 Task: Create a due date automation trigger when advanced on, 2 working days before a card is due add content with an empty description at 11:00 AM.
Action: Mouse moved to (945, 279)
Screenshot: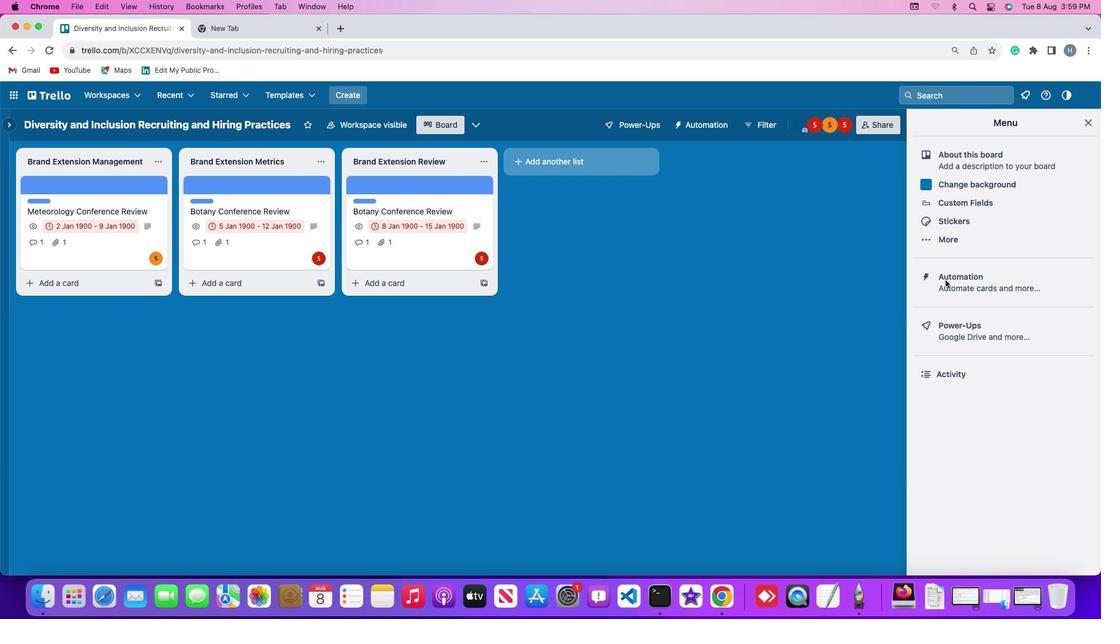 
Action: Mouse pressed left at (945, 279)
Screenshot: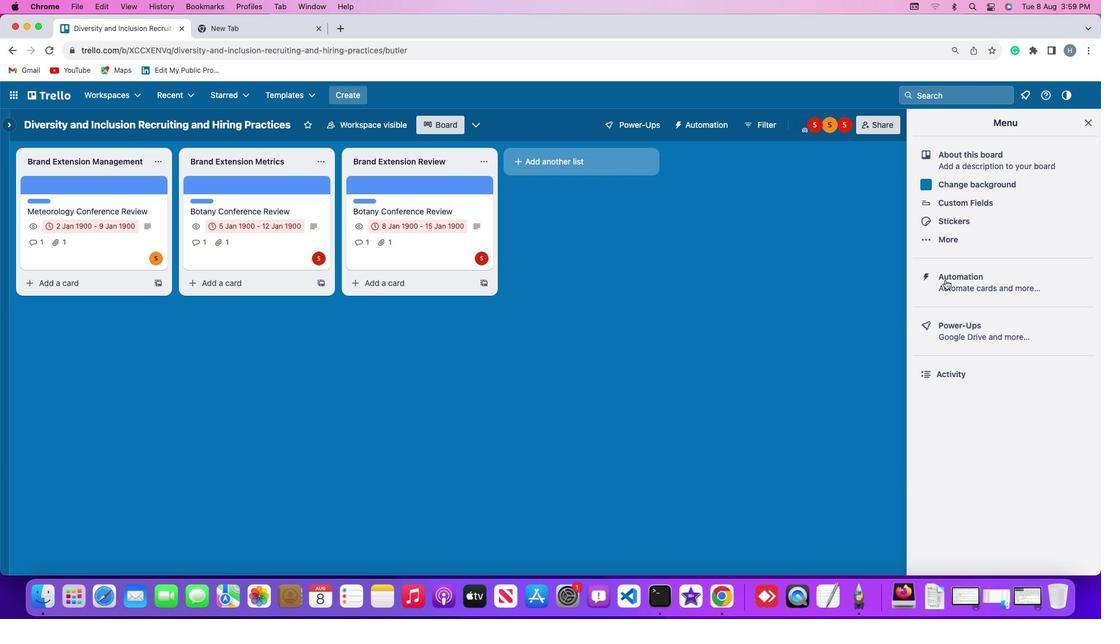 
Action: Mouse pressed left at (945, 279)
Screenshot: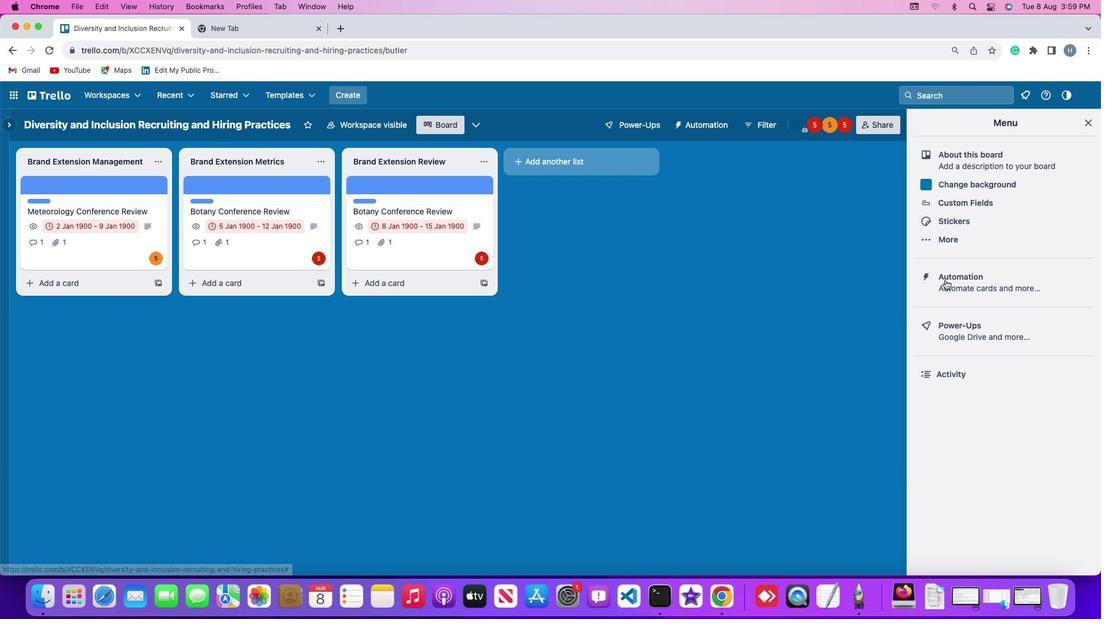 
Action: Mouse moved to (75, 270)
Screenshot: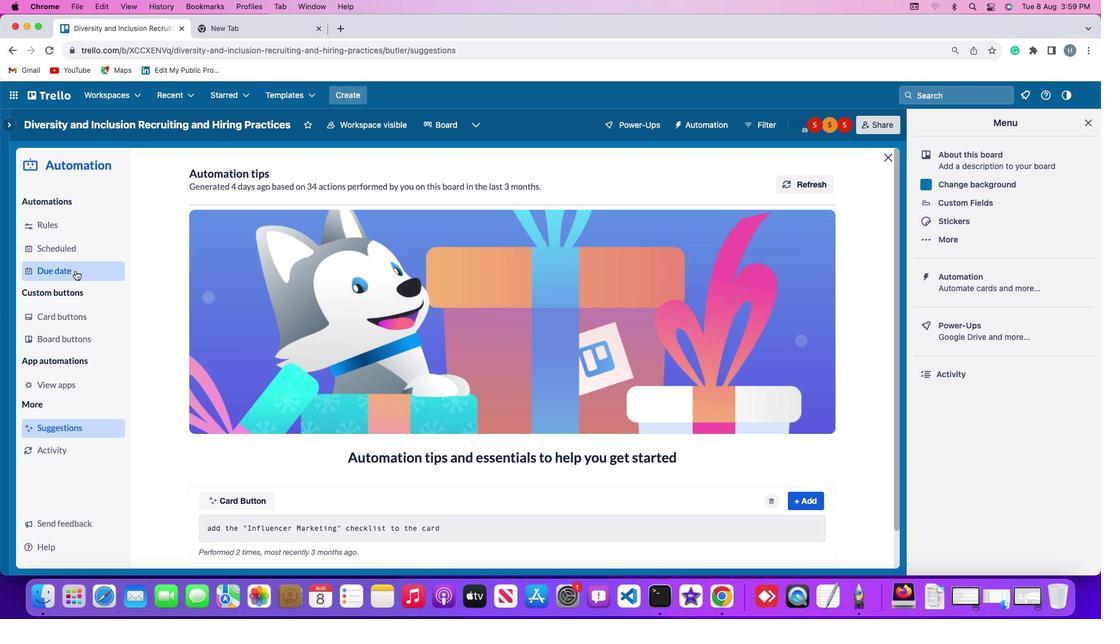 
Action: Mouse pressed left at (75, 270)
Screenshot: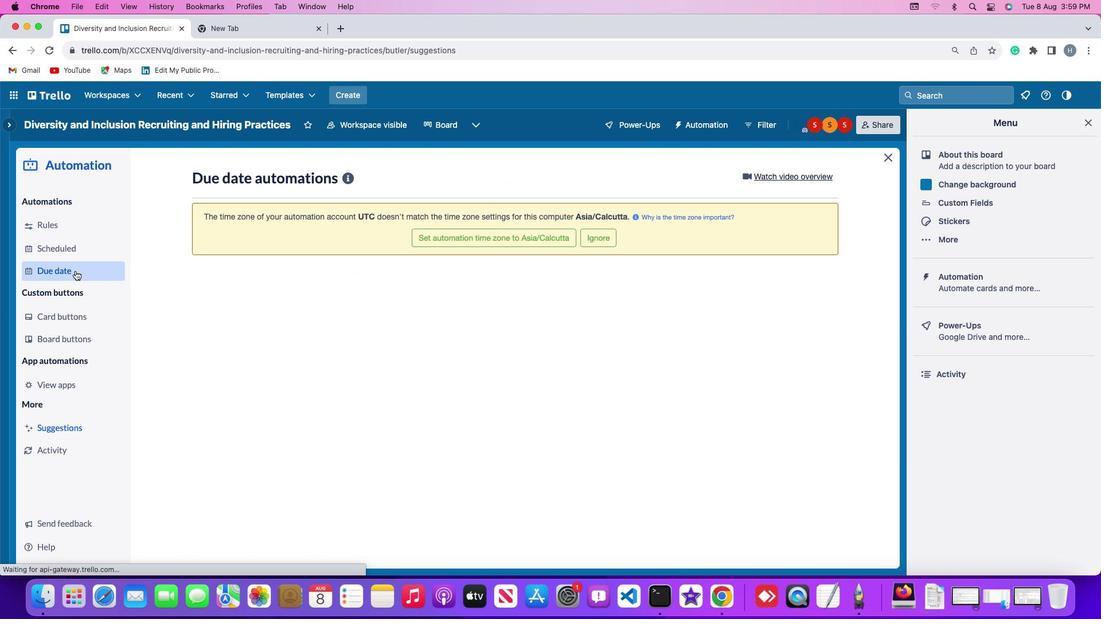 
Action: Mouse moved to (754, 177)
Screenshot: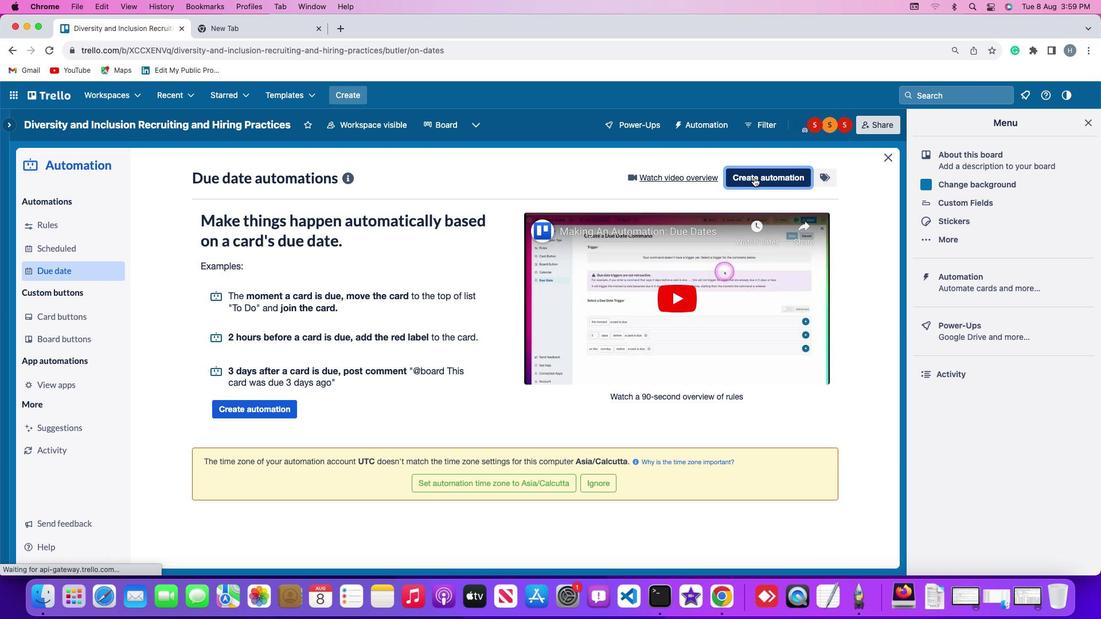 
Action: Mouse pressed left at (754, 177)
Screenshot: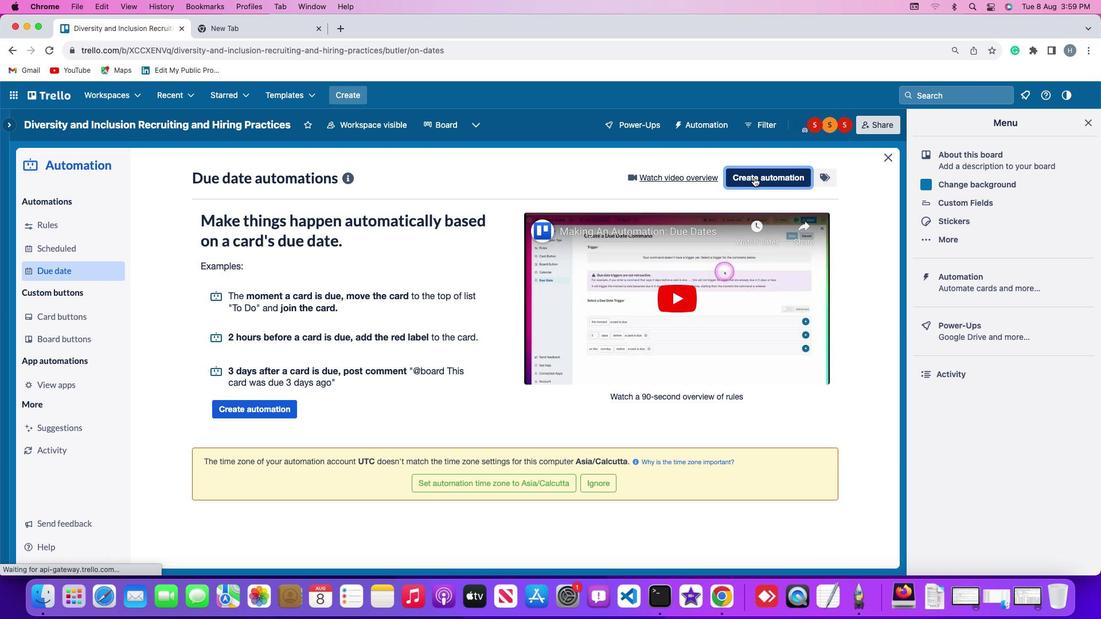 
Action: Mouse moved to (312, 283)
Screenshot: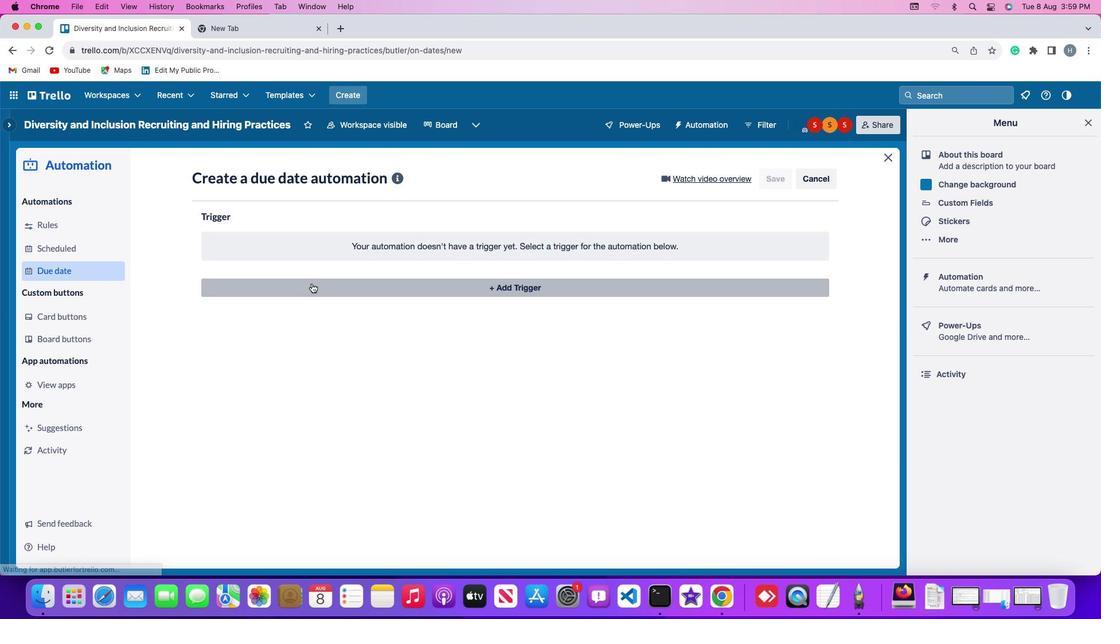 
Action: Mouse pressed left at (312, 283)
Screenshot: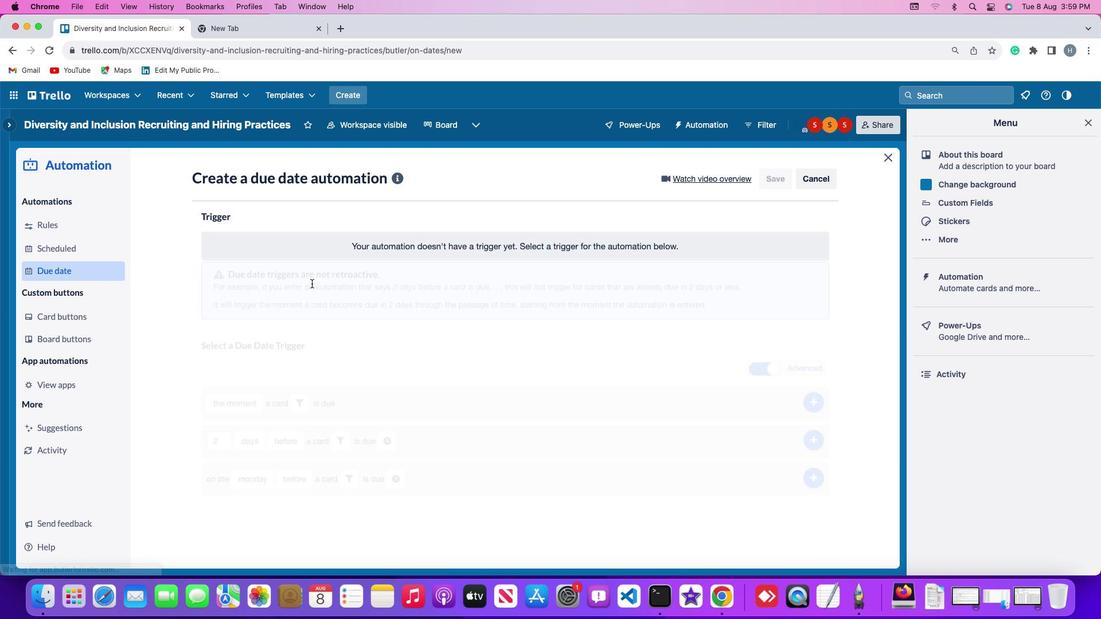 
Action: Mouse moved to (222, 457)
Screenshot: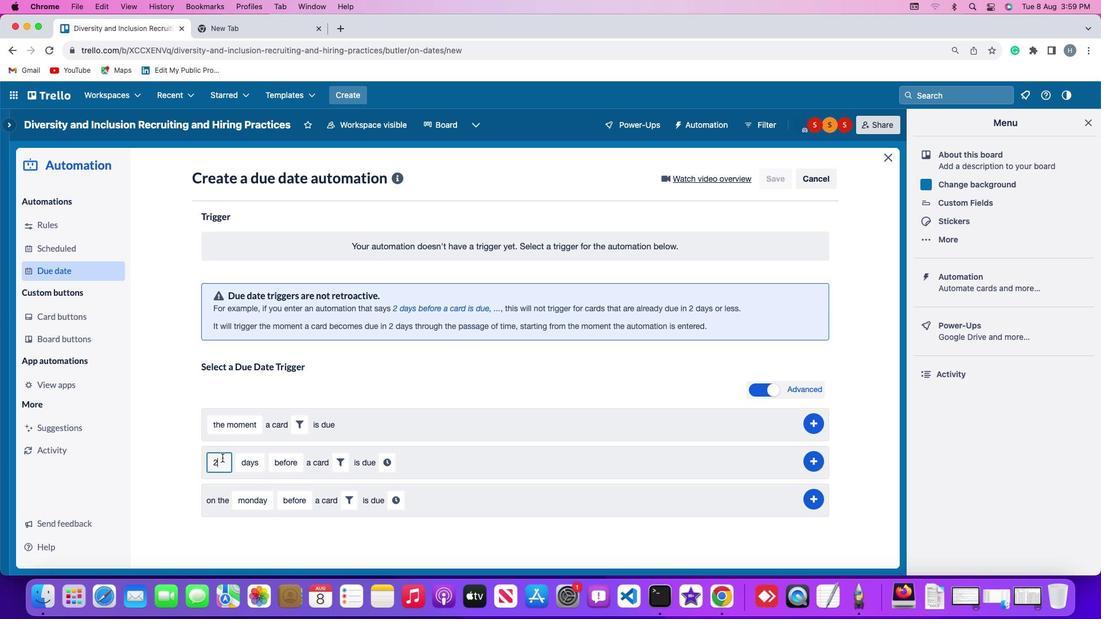 
Action: Mouse pressed left at (222, 457)
Screenshot: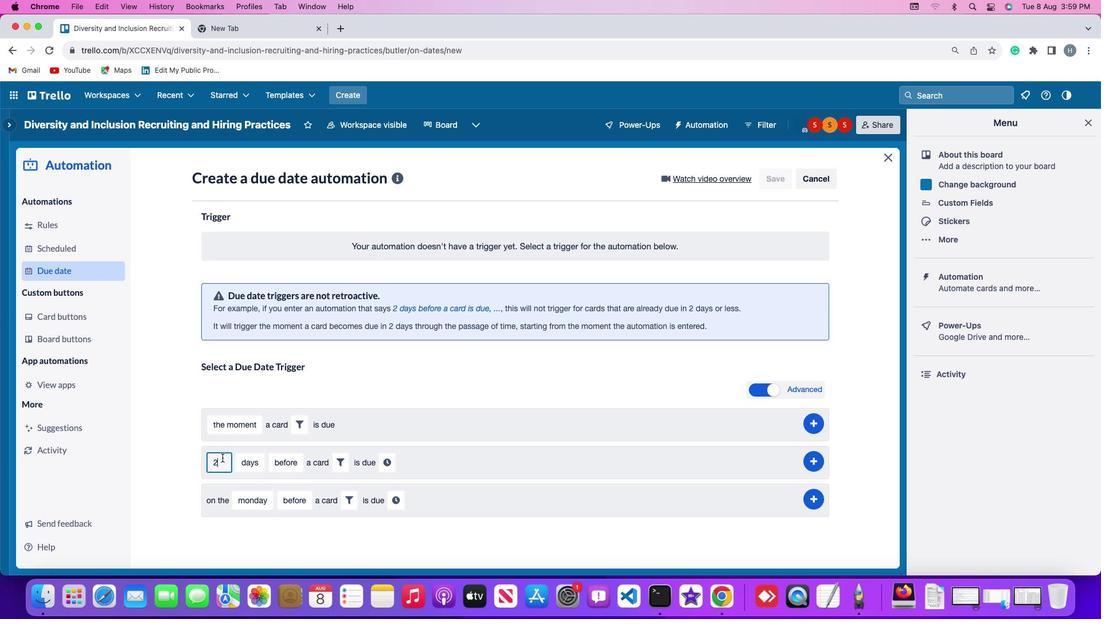 
Action: Key pressed Key.backspace'2'
Screenshot: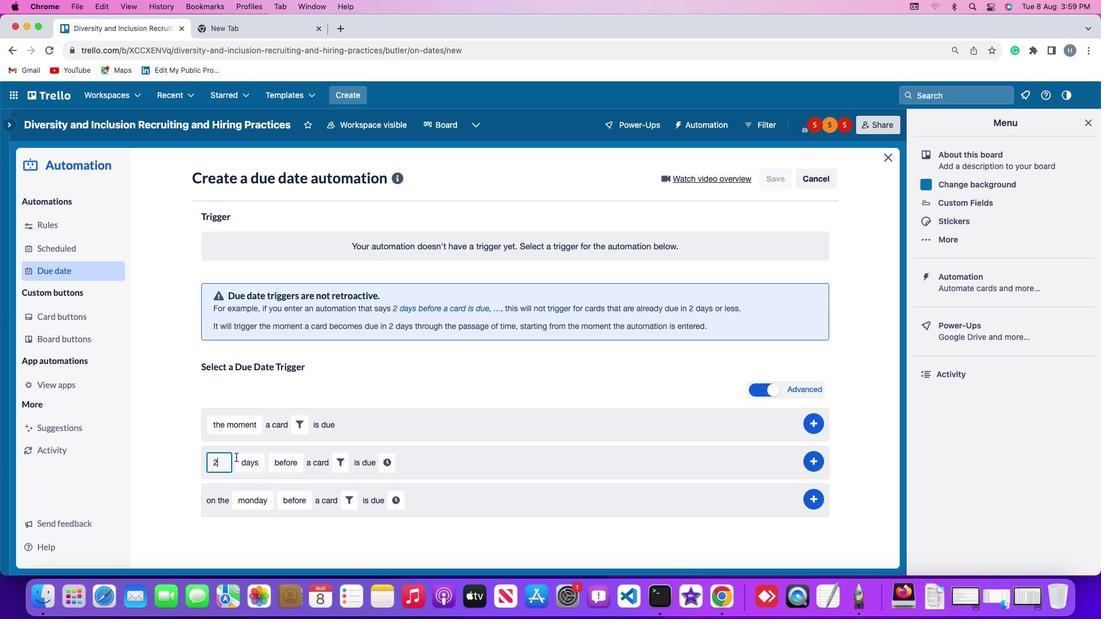 
Action: Mouse moved to (254, 458)
Screenshot: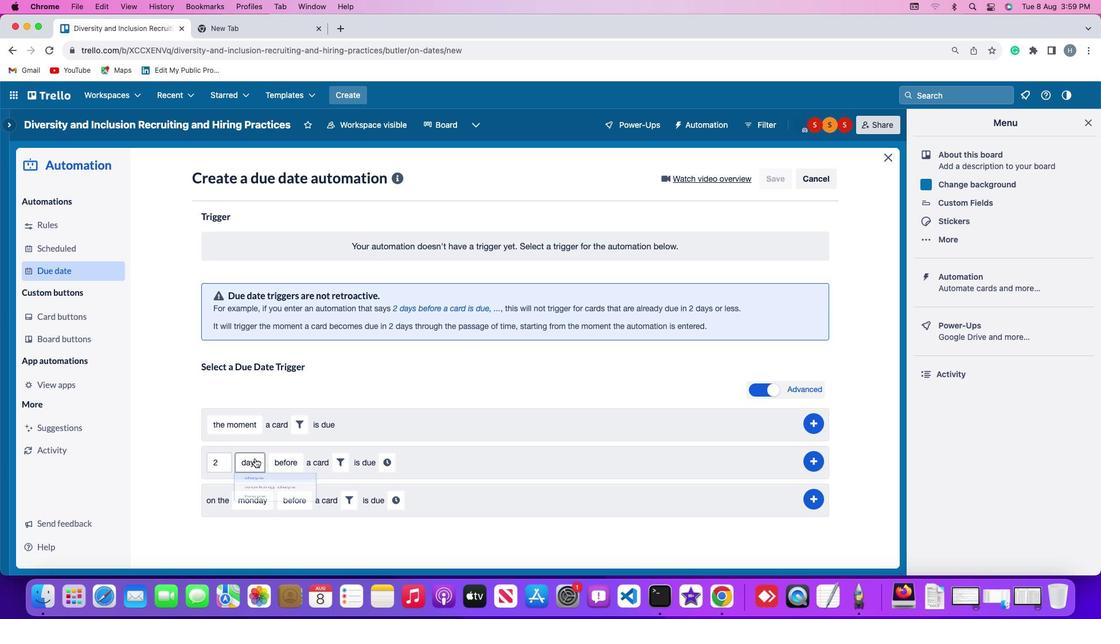 
Action: Mouse pressed left at (254, 458)
Screenshot: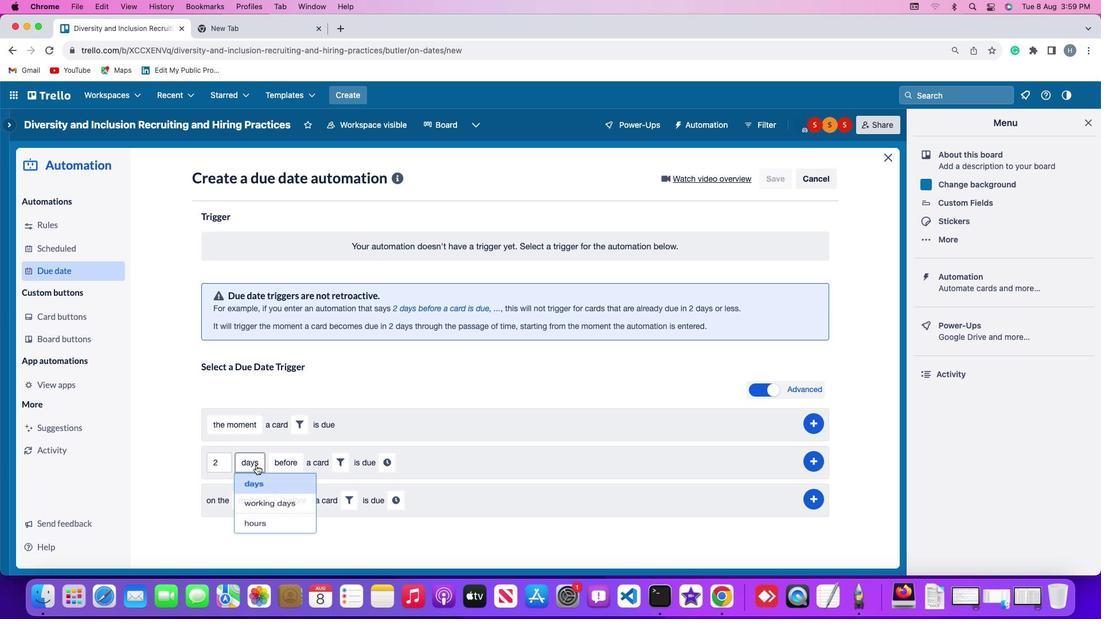 
Action: Mouse moved to (265, 503)
Screenshot: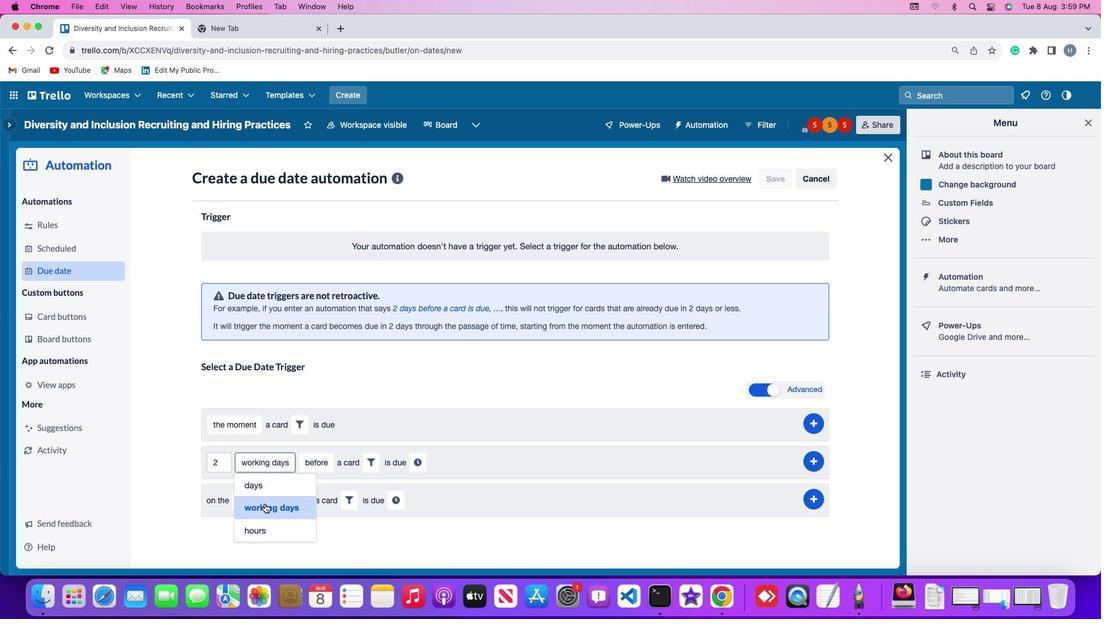 
Action: Mouse pressed left at (265, 503)
Screenshot: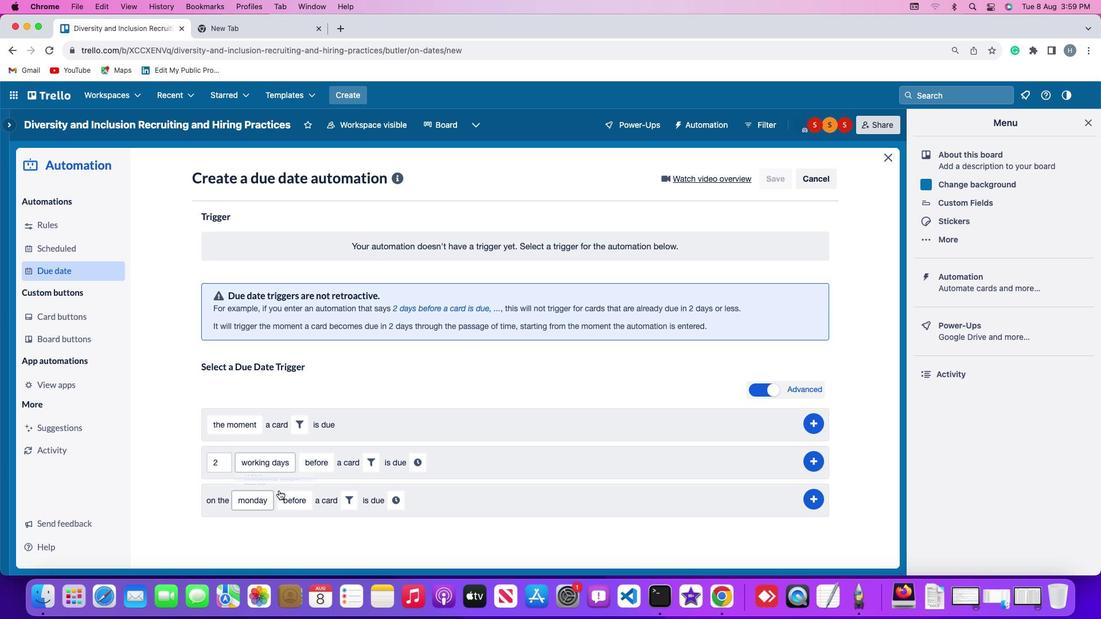 
Action: Mouse moved to (317, 461)
Screenshot: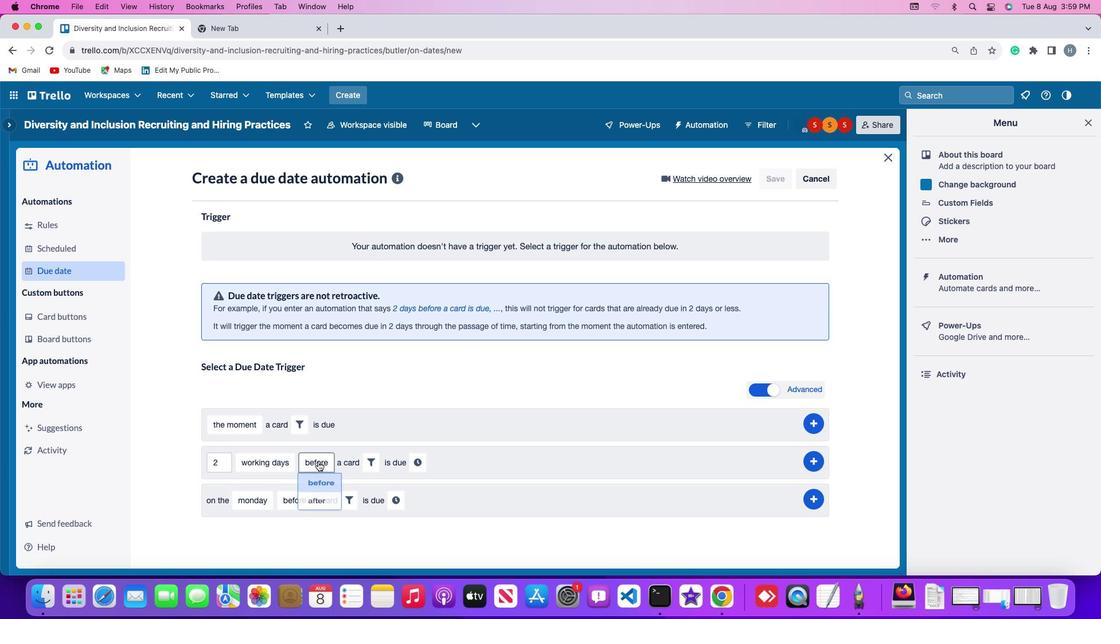 
Action: Mouse pressed left at (317, 461)
Screenshot: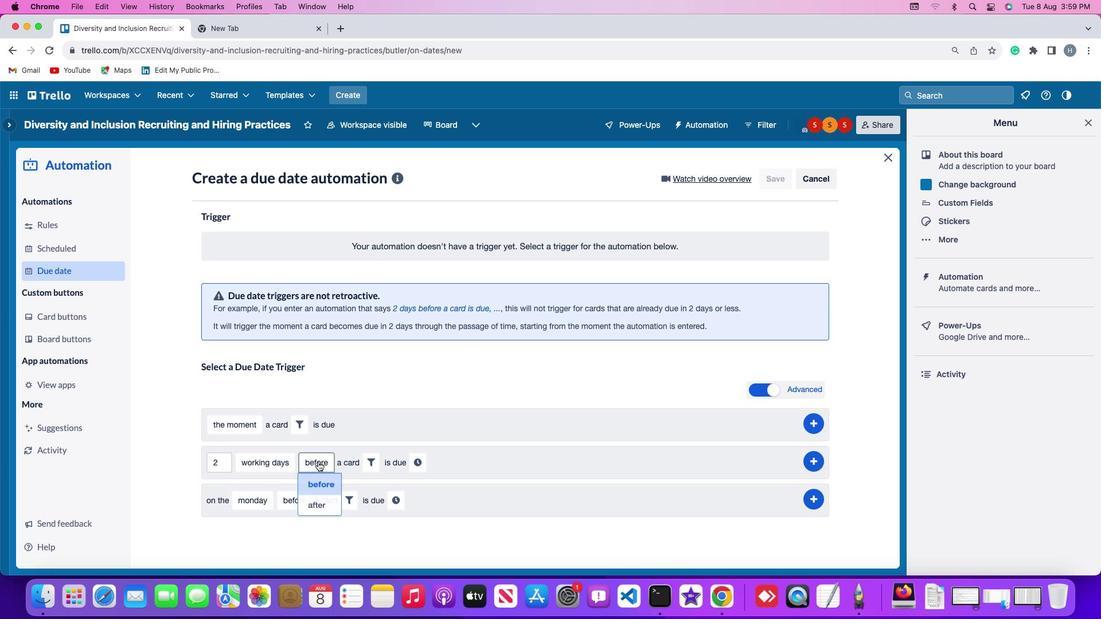 
Action: Mouse moved to (322, 488)
Screenshot: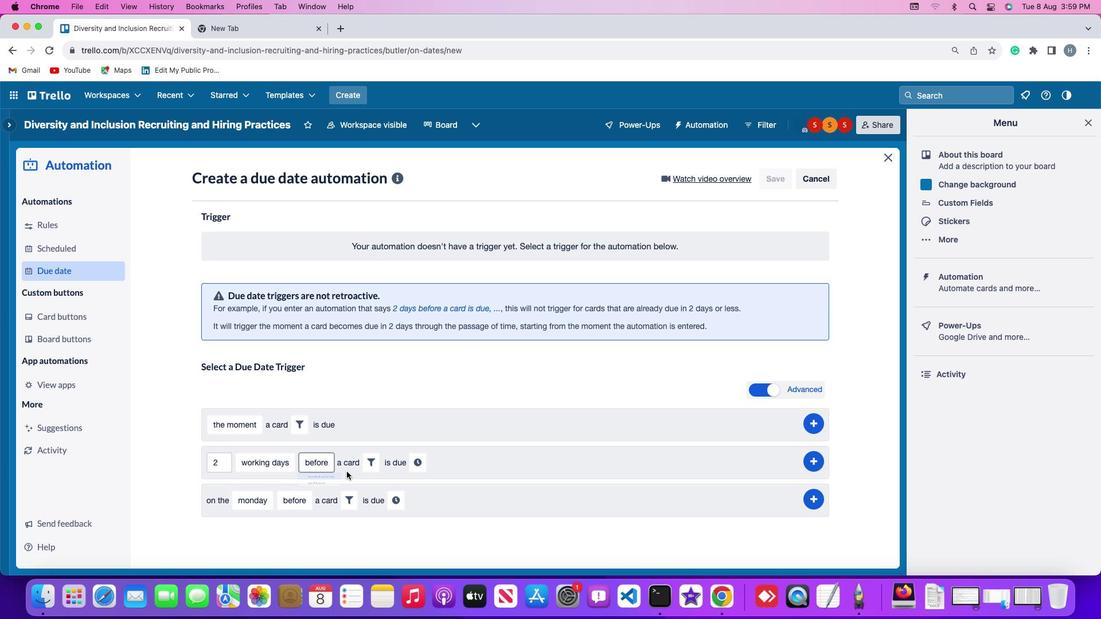 
Action: Mouse pressed left at (322, 488)
Screenshot: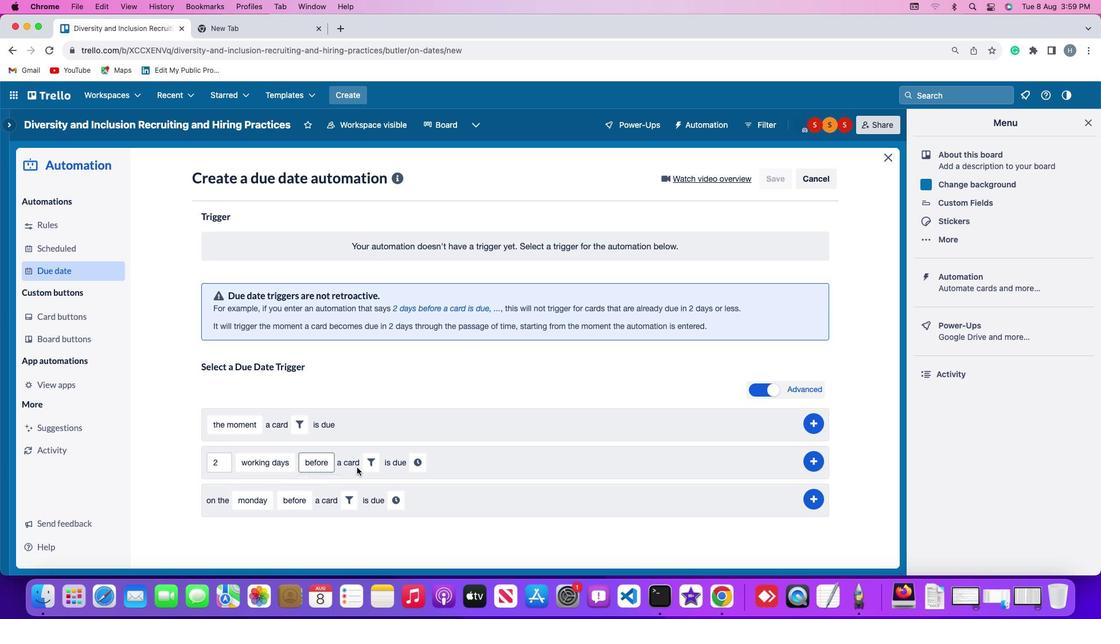 
Action: Mouse moved to (371, 462)
Screenshot: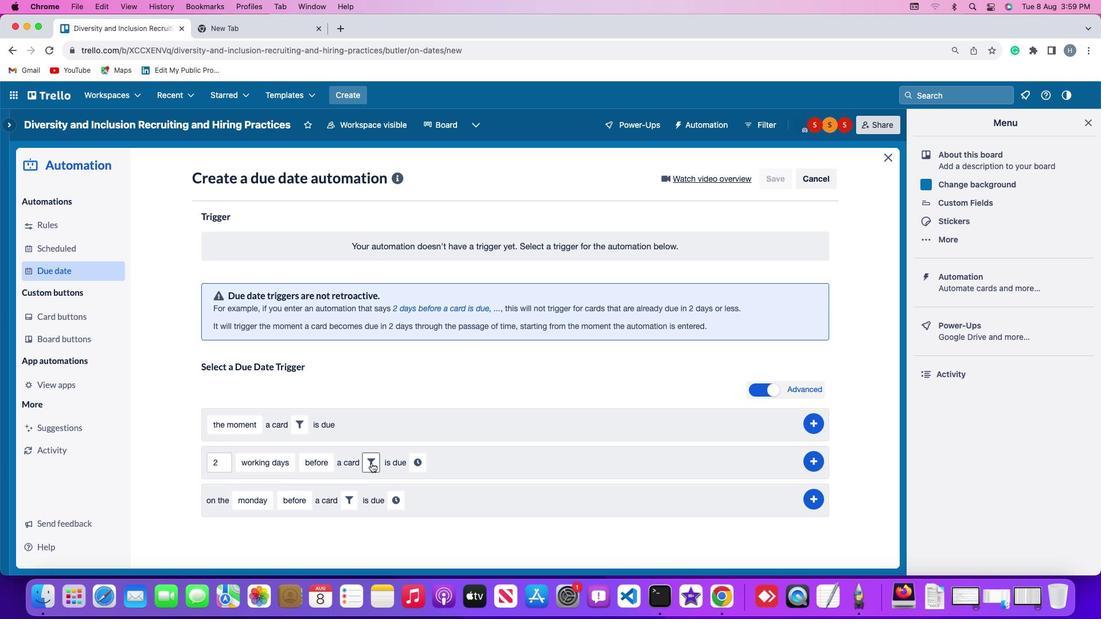 
Action: Mouse pressed left at (371, 462)
Screenshot: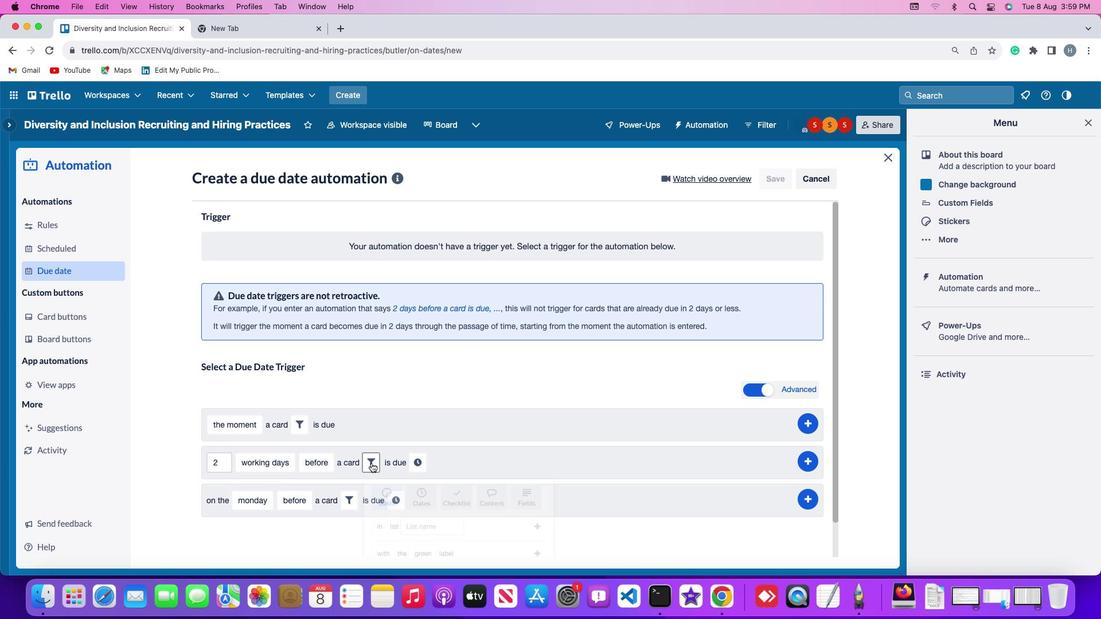 
Action: Mouse moved to (518, 501)
Screenshot: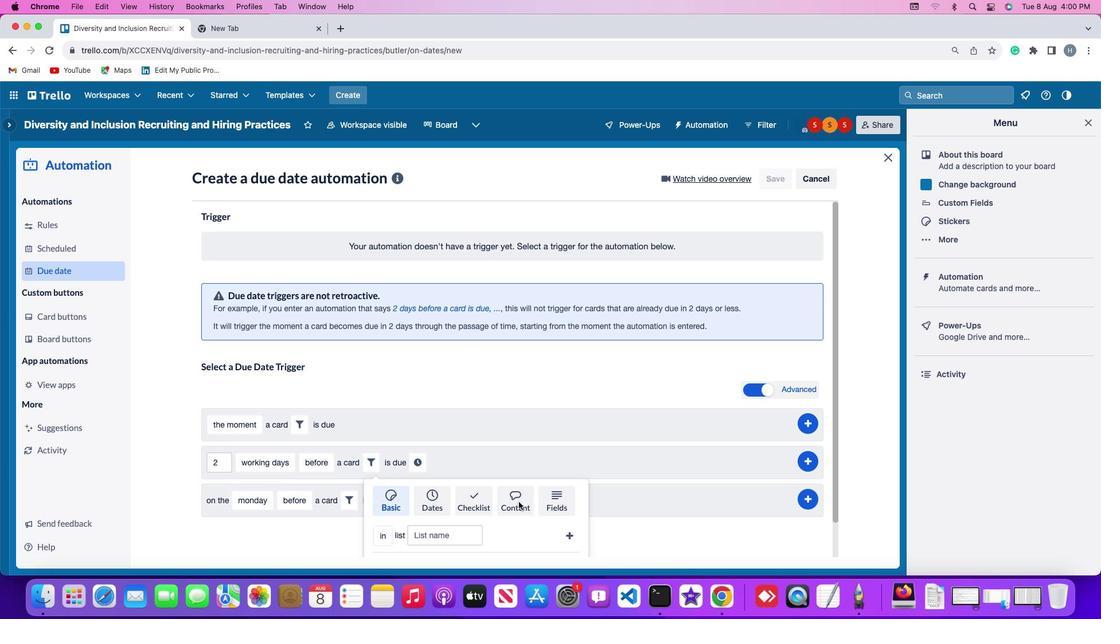 
Action: Mouse pressed left at (518, 501)
Screenshot: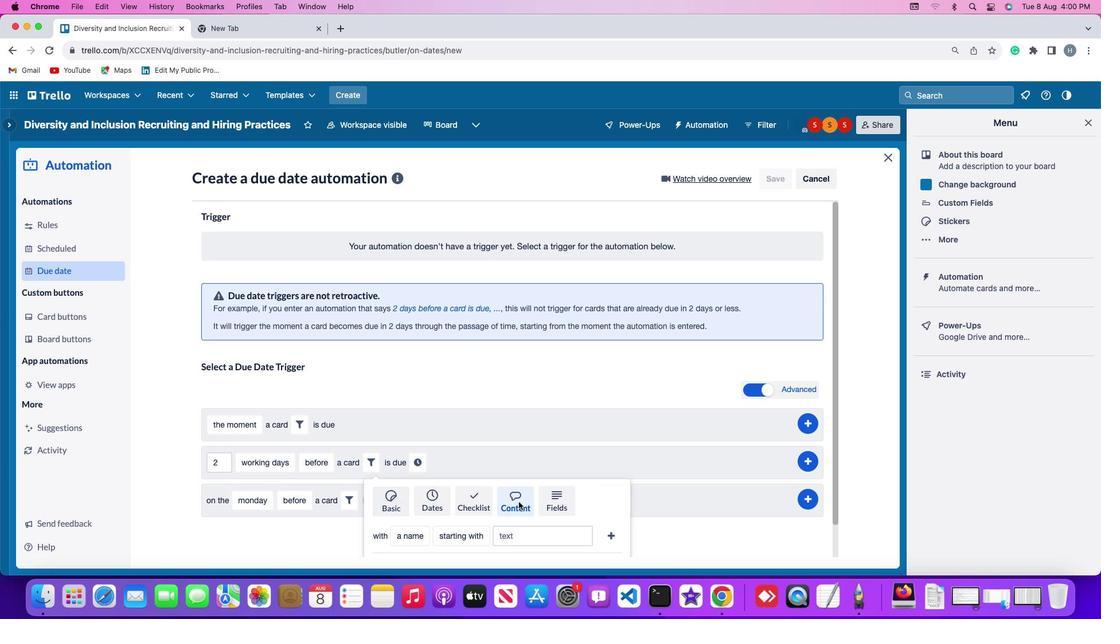 
Action: Mouse moved to (345, 538)
Screenshot: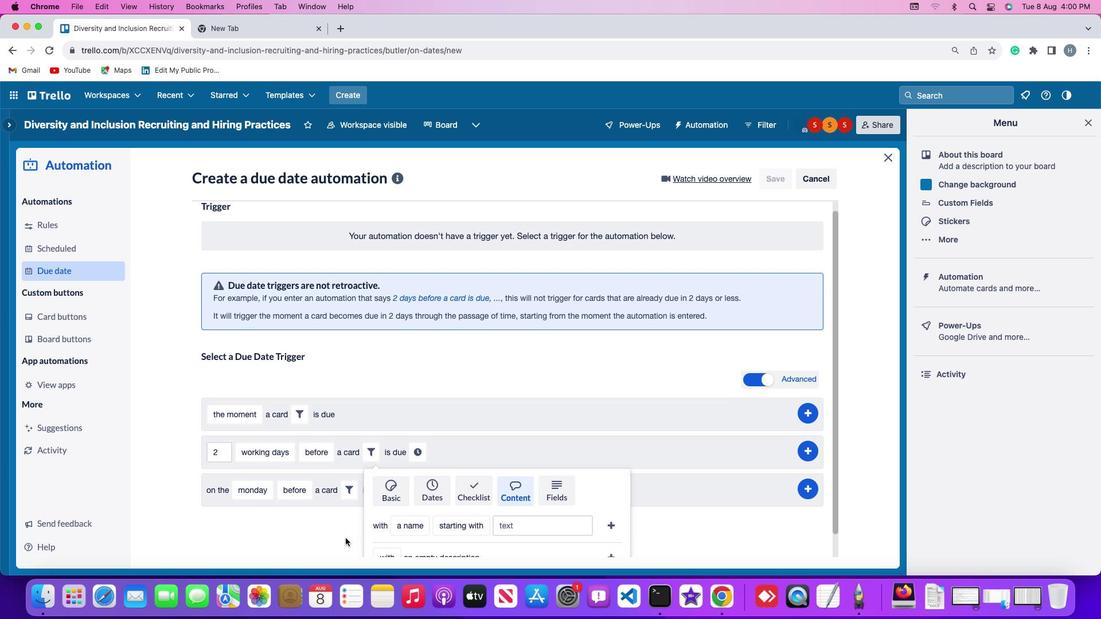 
Action: Mouse scrolled (345, 538) with delta (0, 0)
Screenshot: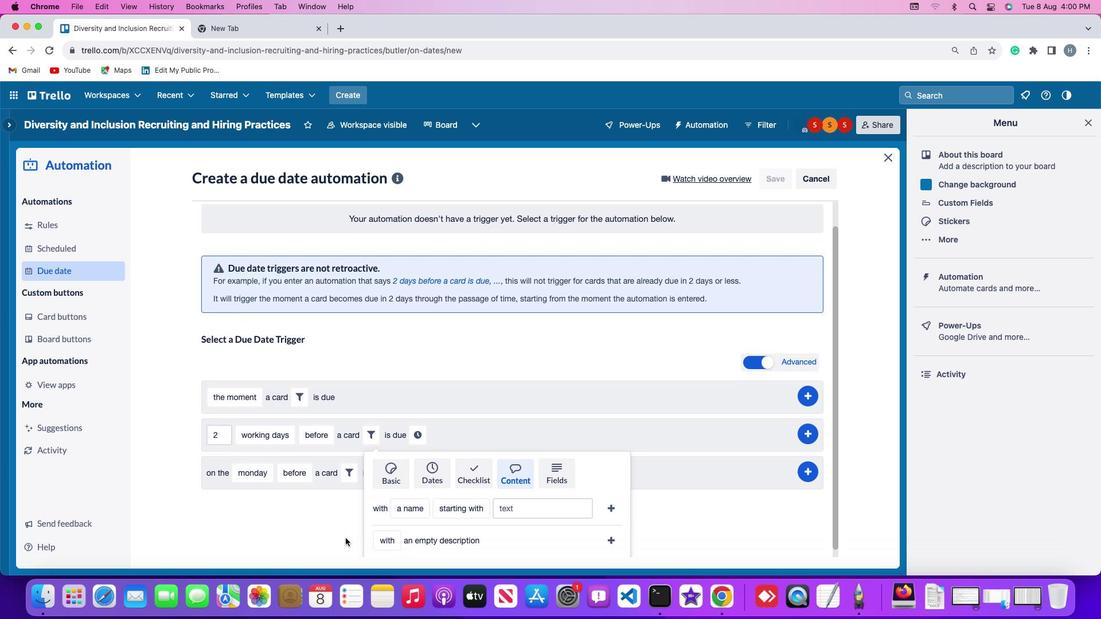 
Action: Mouse scrolled (345, 538) with delta (0, 0)
Screenshot: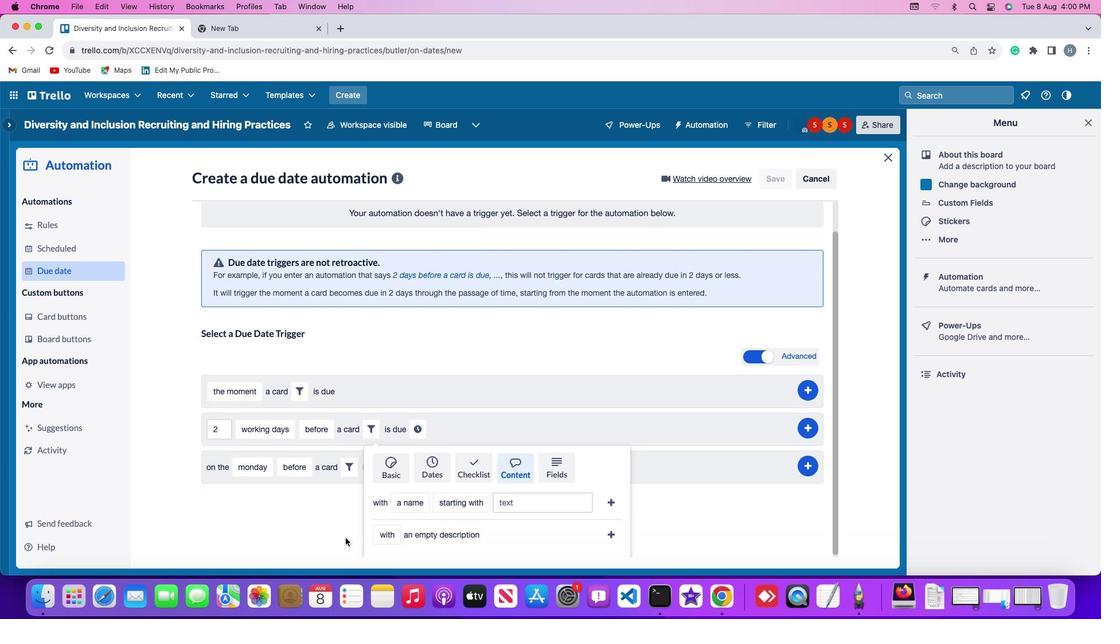 
Action: Mouse scrolled (345, 538) with delta (0, -1)
Screenshot: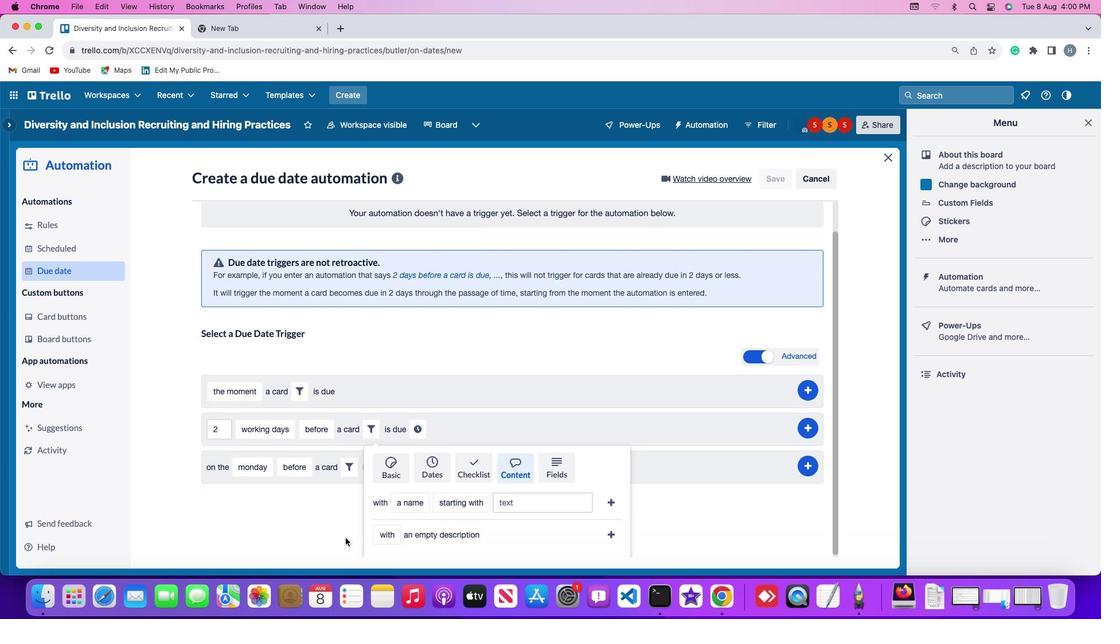 
Action: Mouse scrolled (345, 538) with delta (0, -2)
Screenshot: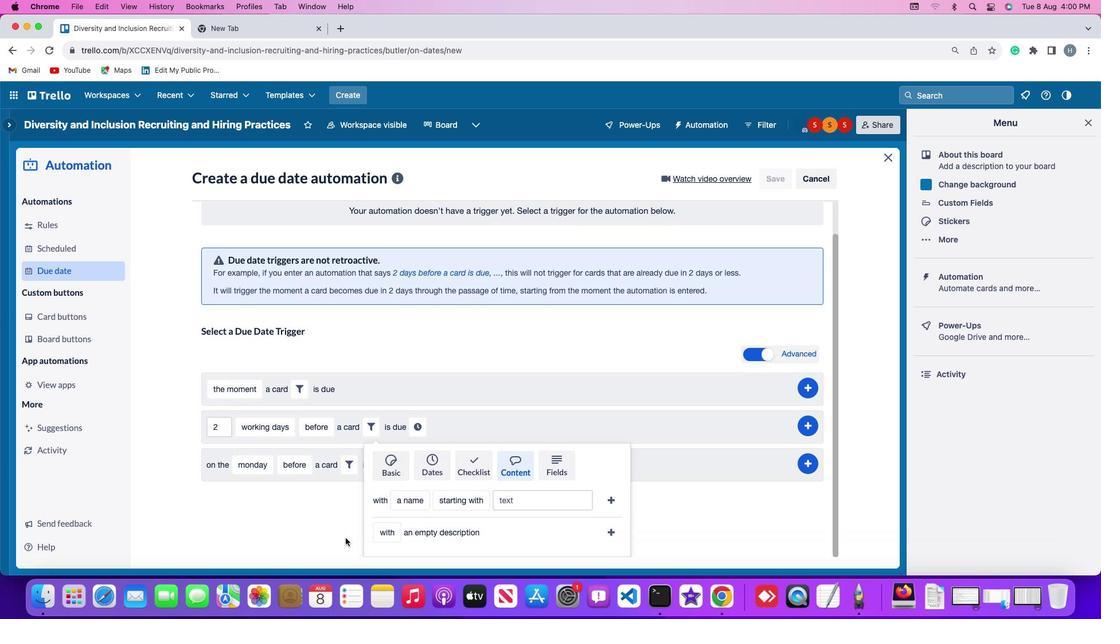 
Action: Mouse scrolled (345, 538) with delta (0, -2)
Screenshot: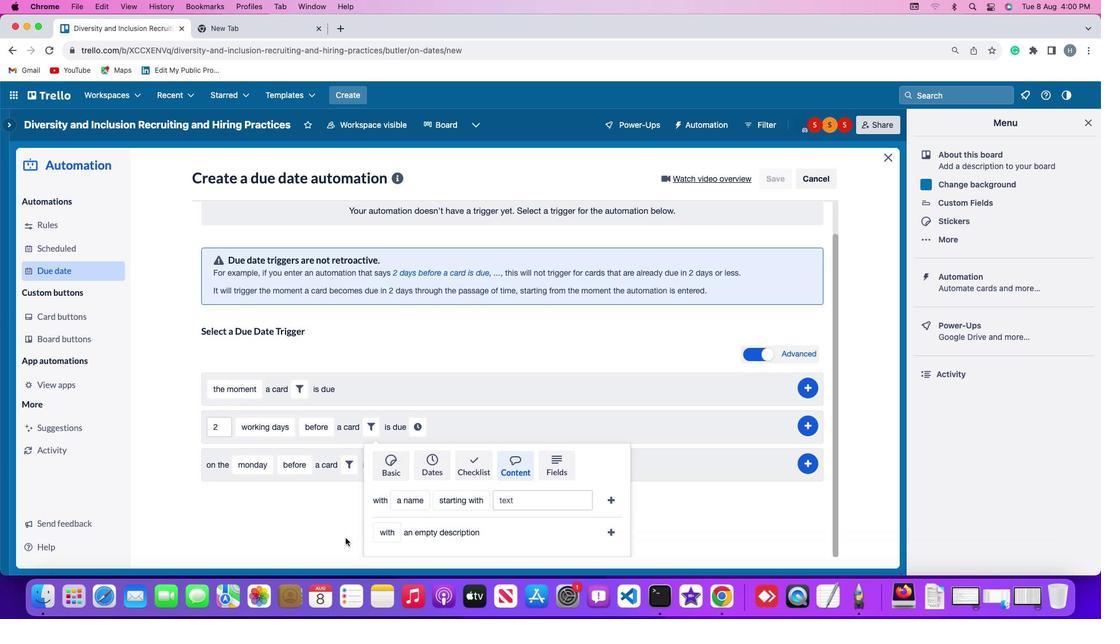 
Action: Mouse scrolled (345, 538) with delta (0, 0)
Screenshot: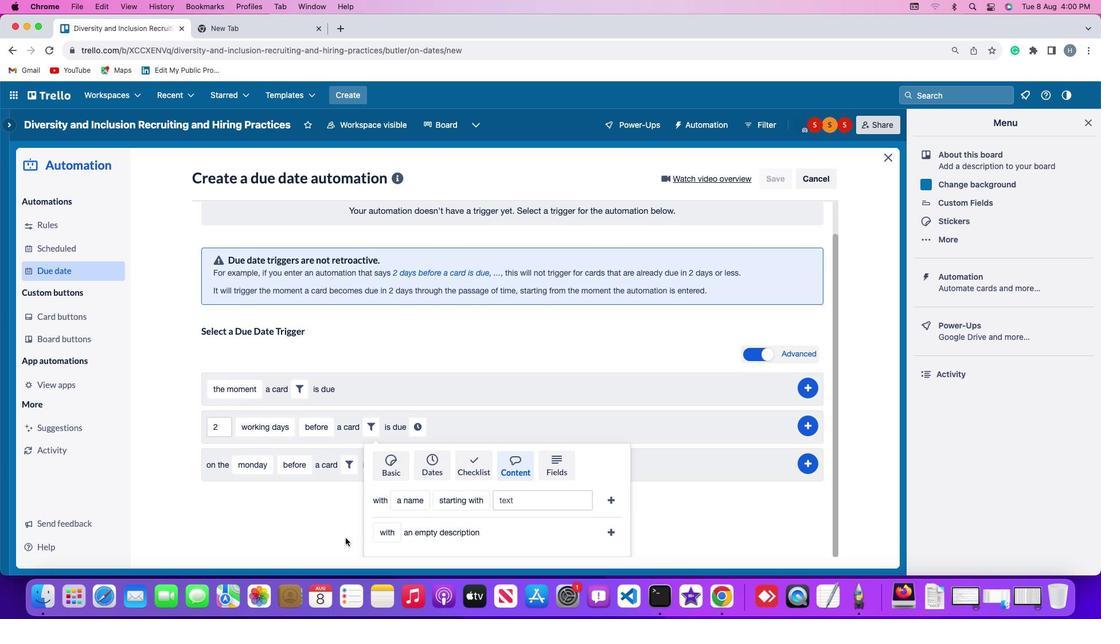 
Action: Mouse scrolled (345, 538) with delta (0, 0)
Screenshot: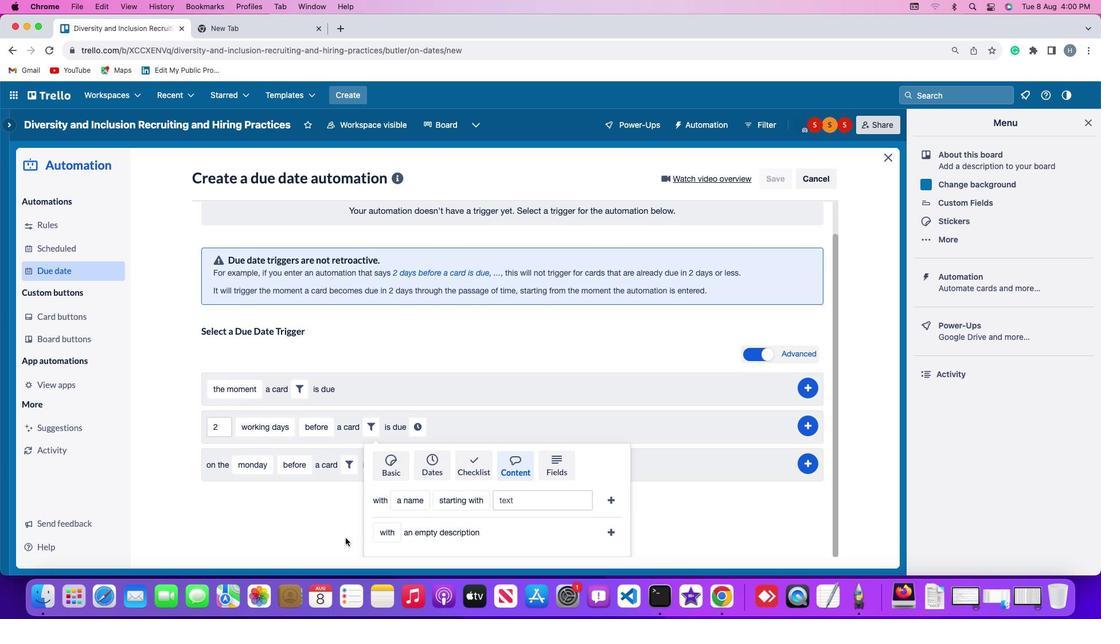 
Action: Mouse scrolled (345, 538) with delta (0, -1)
Screenshot: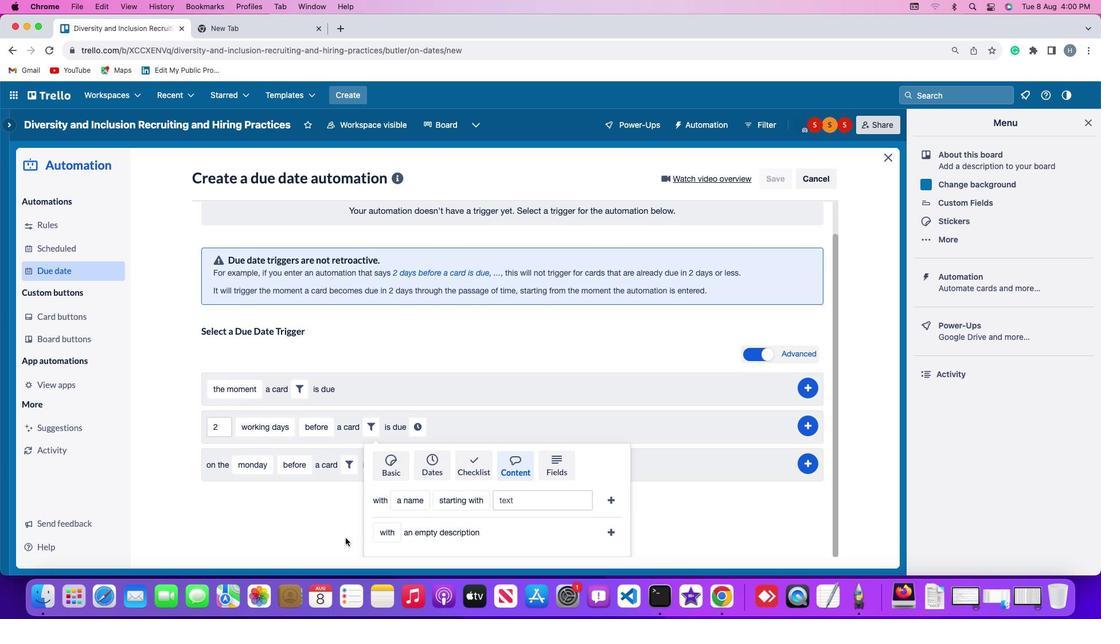 
Action: Mouse moved to (386, 528)
Screenshot: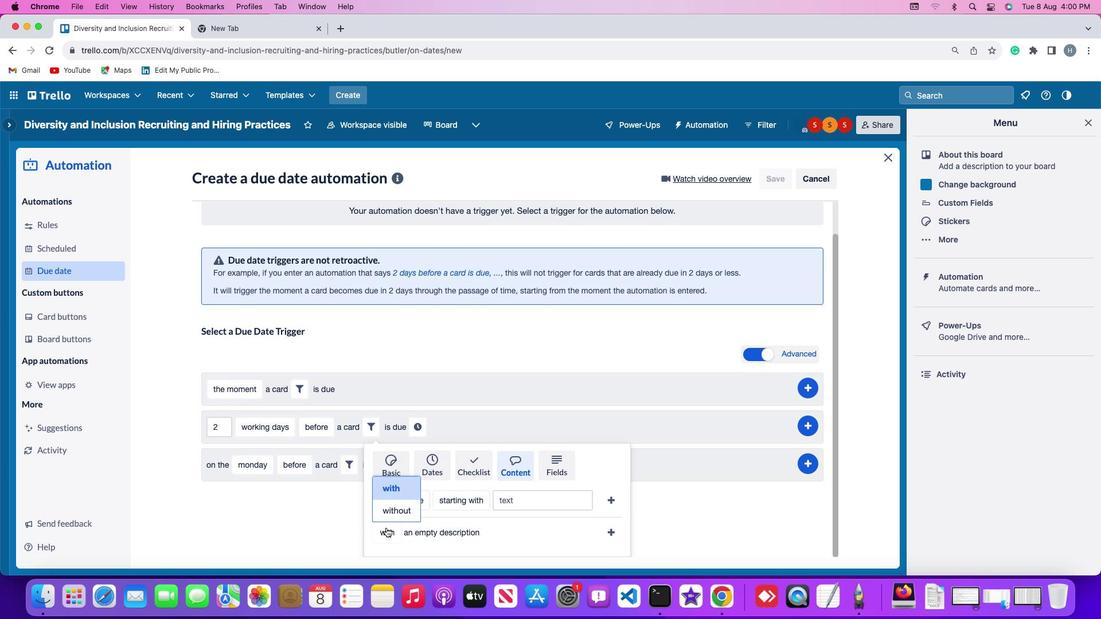 
Action: Mouse pressed left at (386, 528)
Screenshot: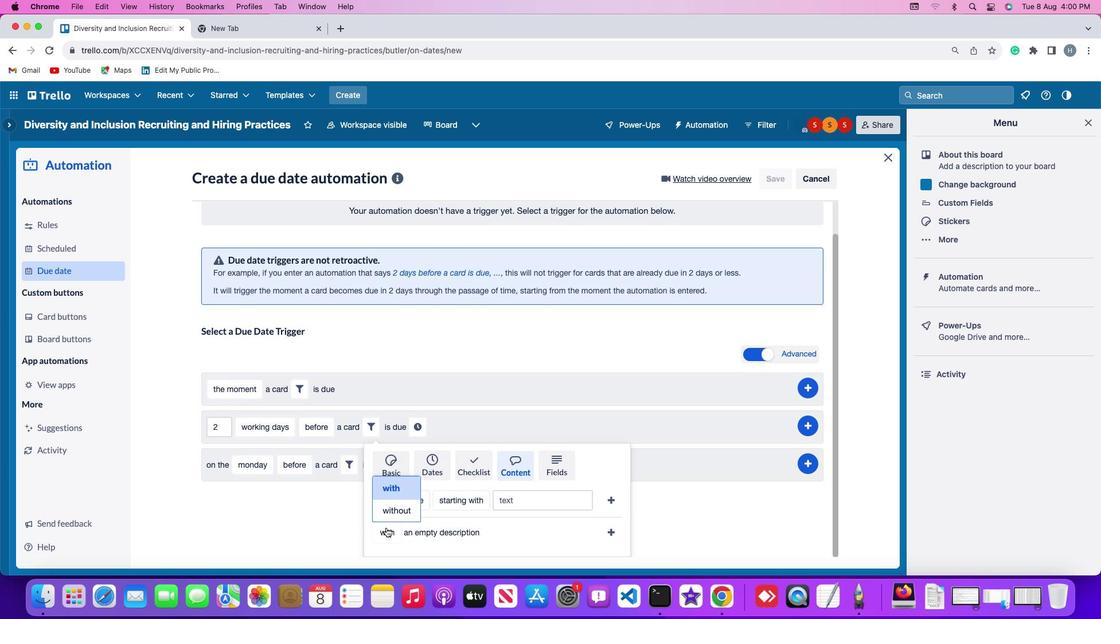 
Action: Mouse moved to (398, 488)
Screenshot: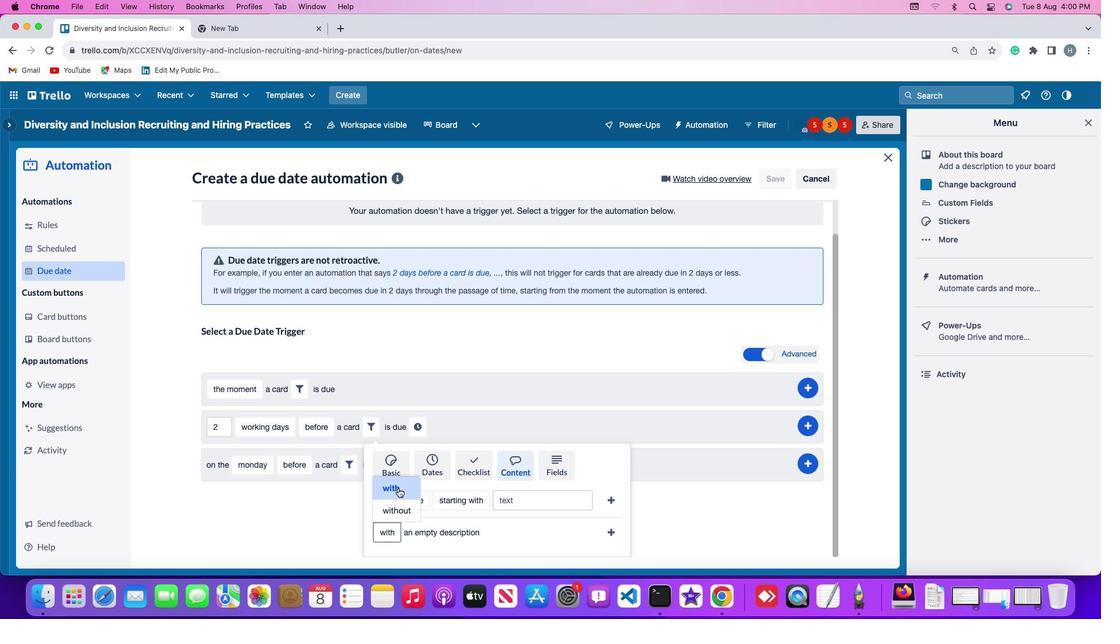 
Action: Mouse pressed left at (398, 488)
Screenshot: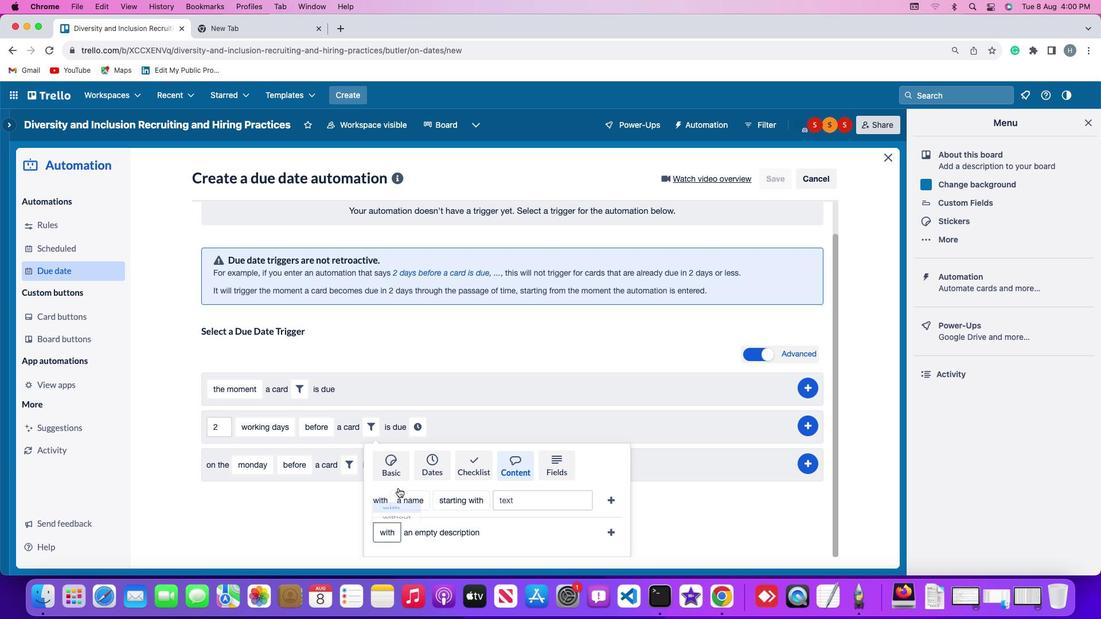
Action: Mouse moved to (613, 530)
Screenshot: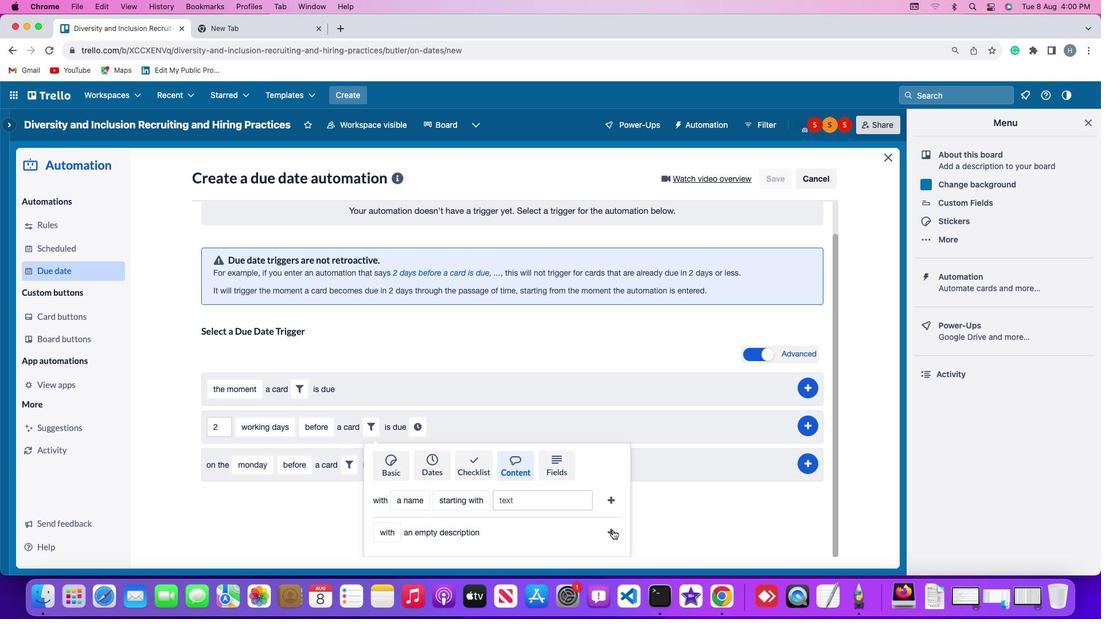 
Action: Mouse pressed left at (613, 530)
Screenshot: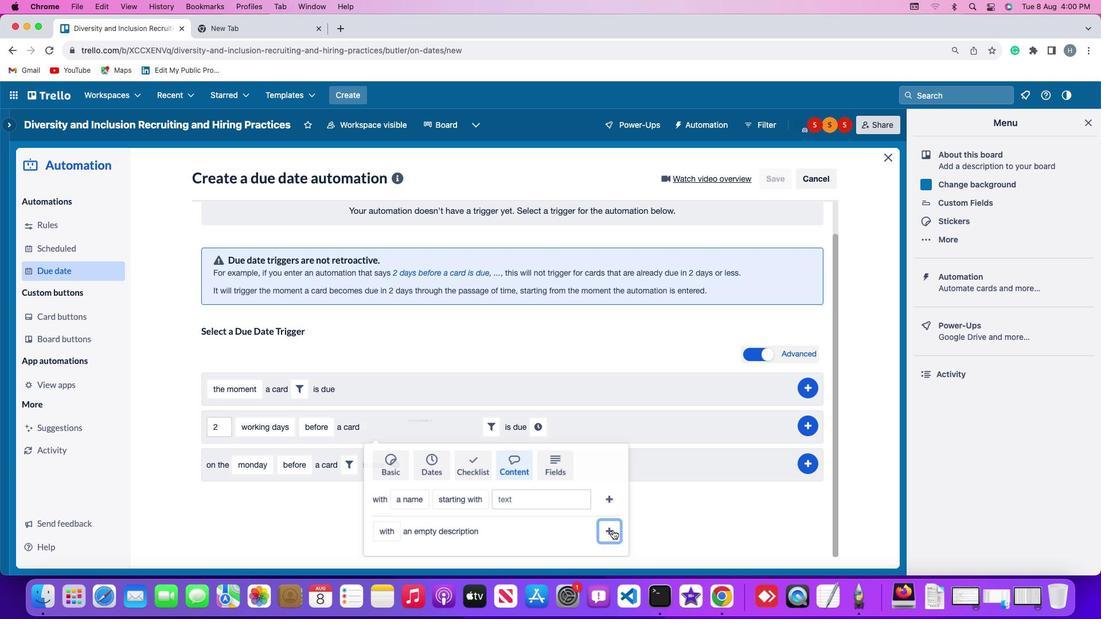 
Action: Mouse moved to (539, 465)
Screenshot: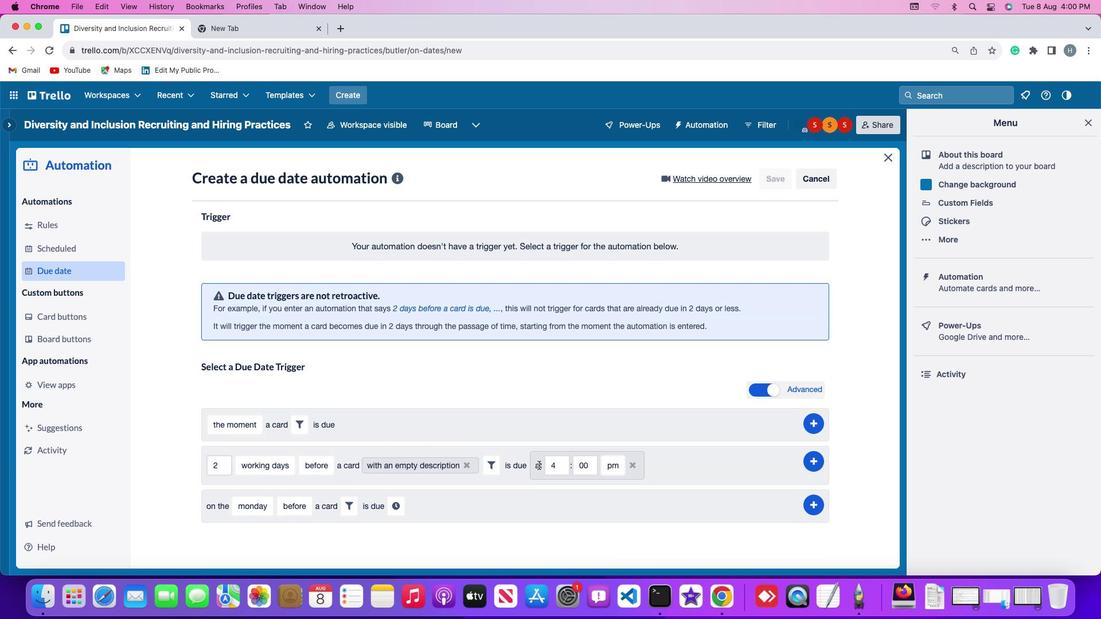 
Action: Mouse pressed left at (539, 465)
Screenshot: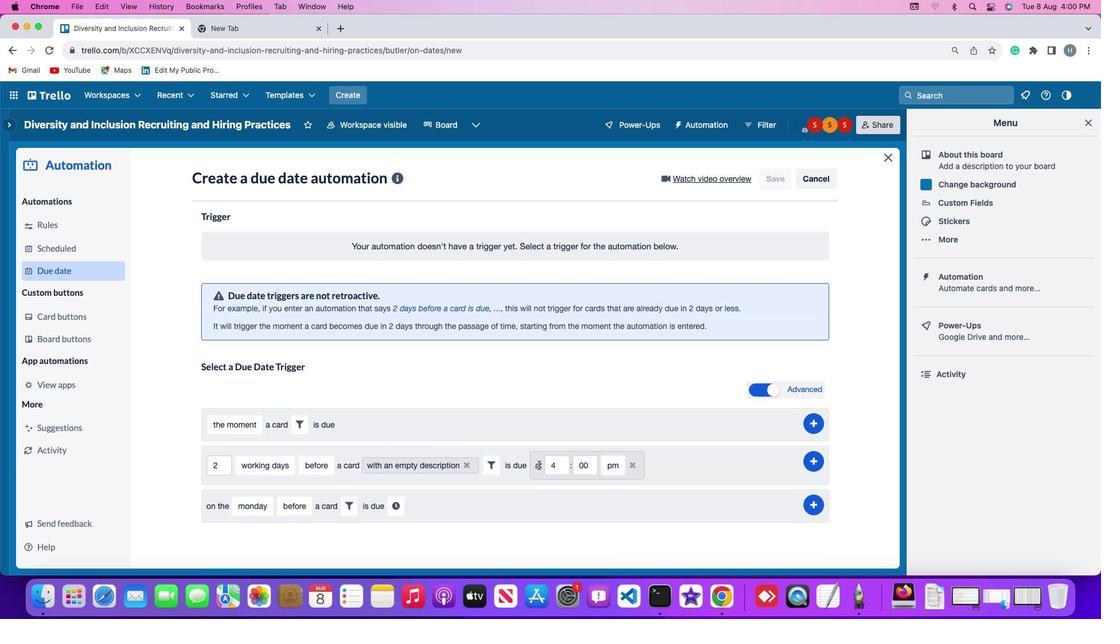 
Action: Mouse moved to (563, 465)
Screenshot: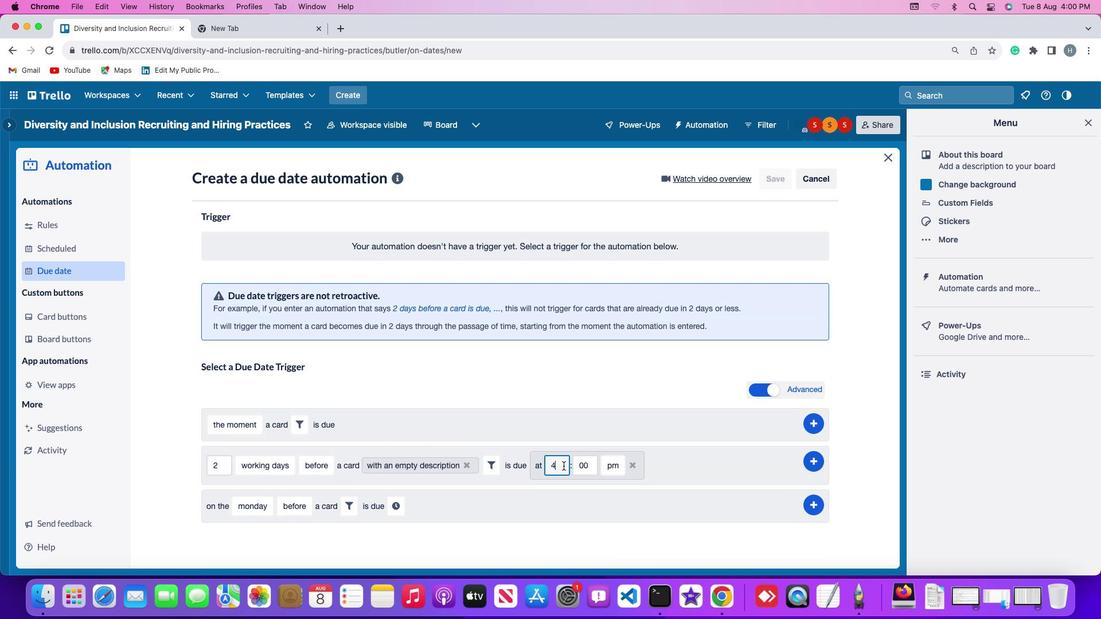 
Action: Mouse pressed left at (563, 465)
Screenshot: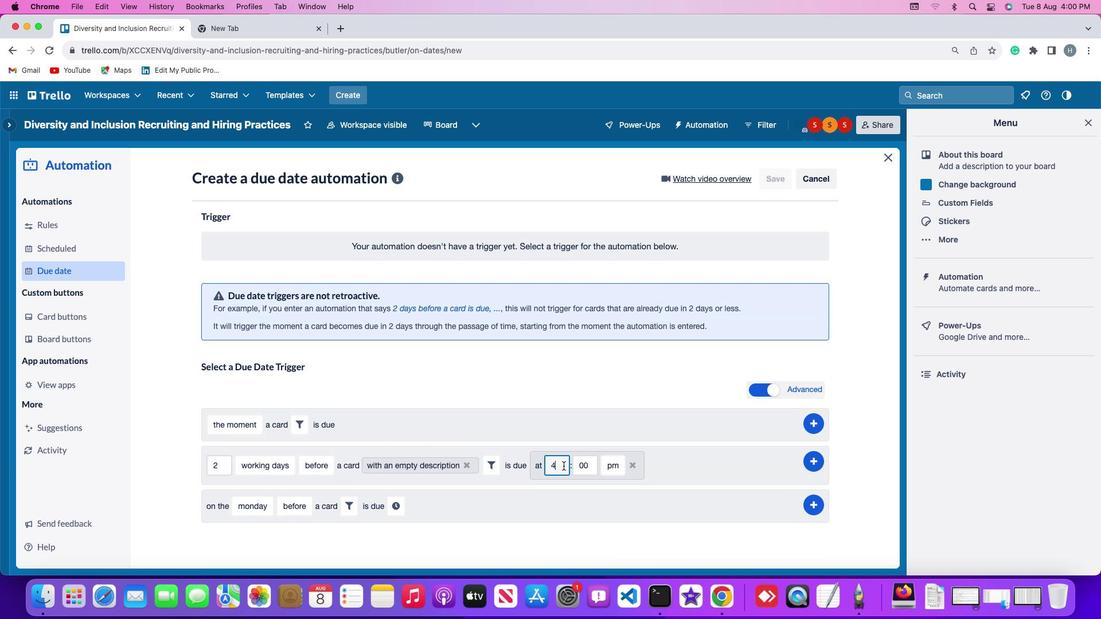 
Action: Key pressed Key.backspace'1''1'
Screenshot: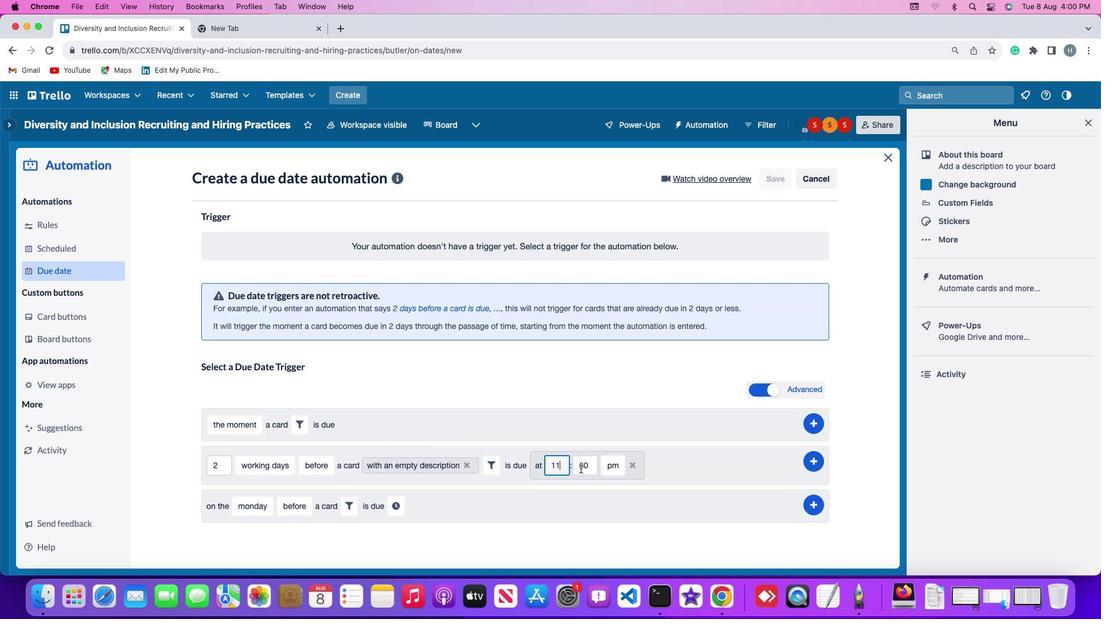 
Action: Mouse moved to (586, 470)
Screenshot: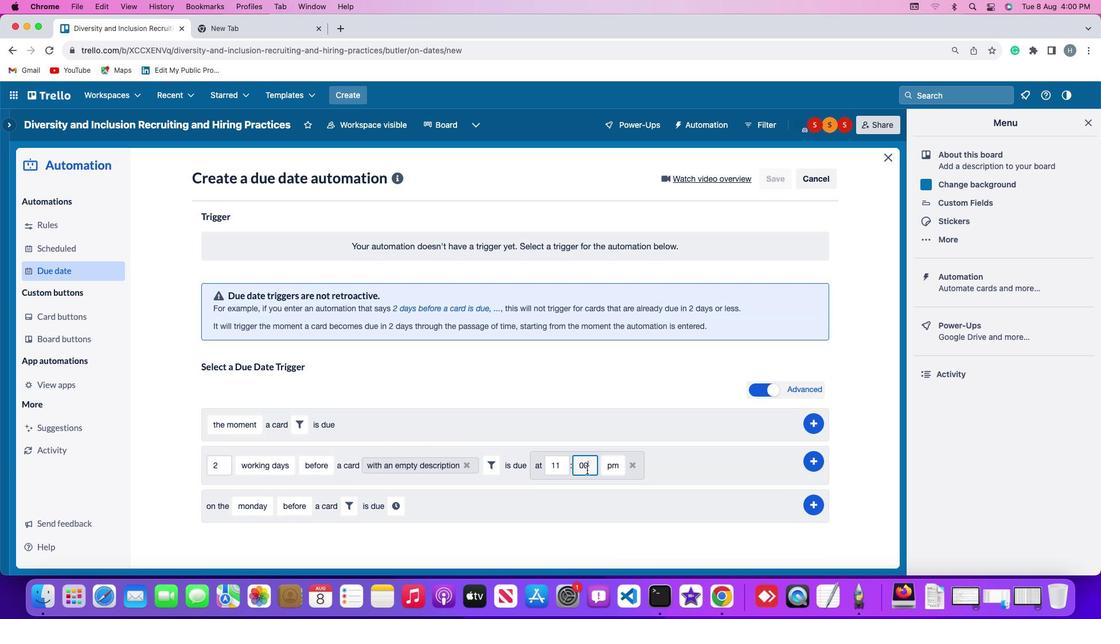 
Action: Mouse pressed left at (586, 470)
Screenshot: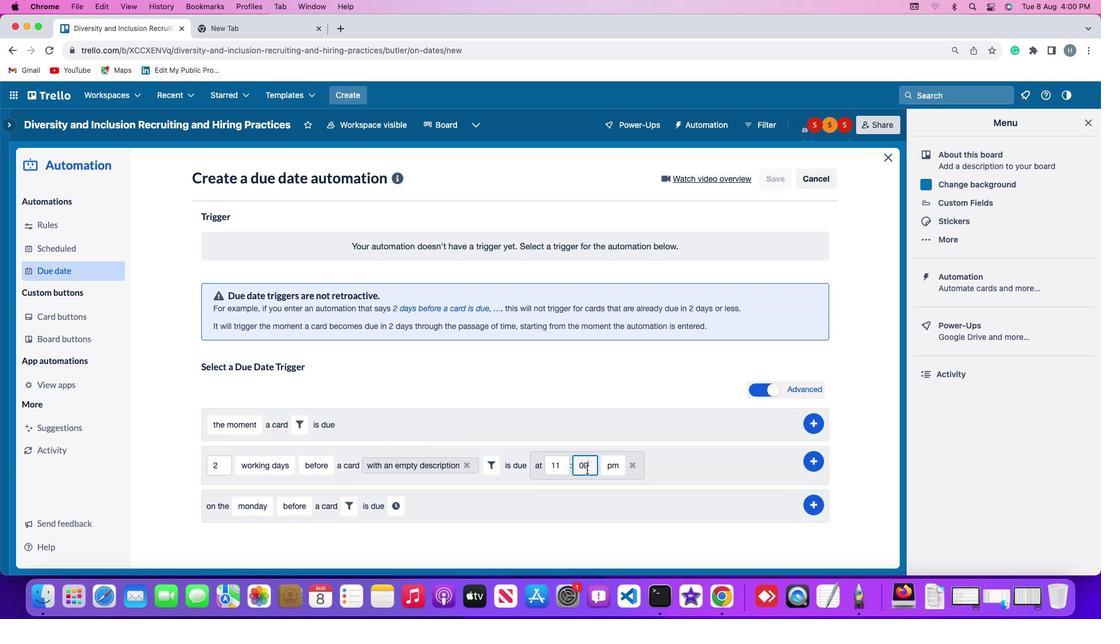 
Action: Mouse moved to (587, 469)
Screenshot: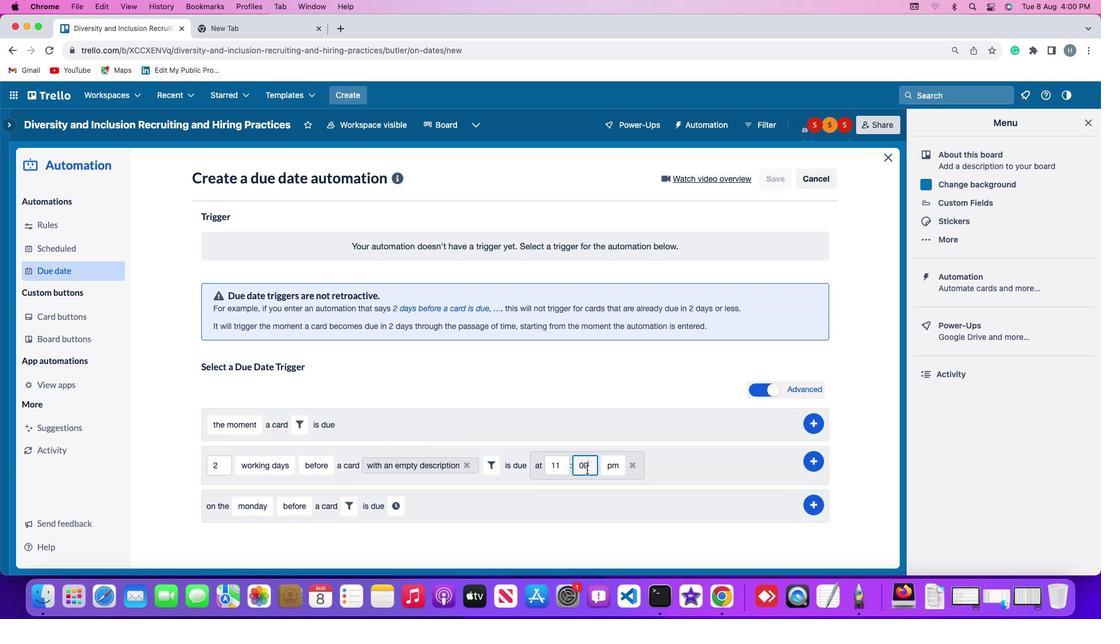
Action: Key pressed Key.backspaceKey.backspace'0''0'
Screenshot: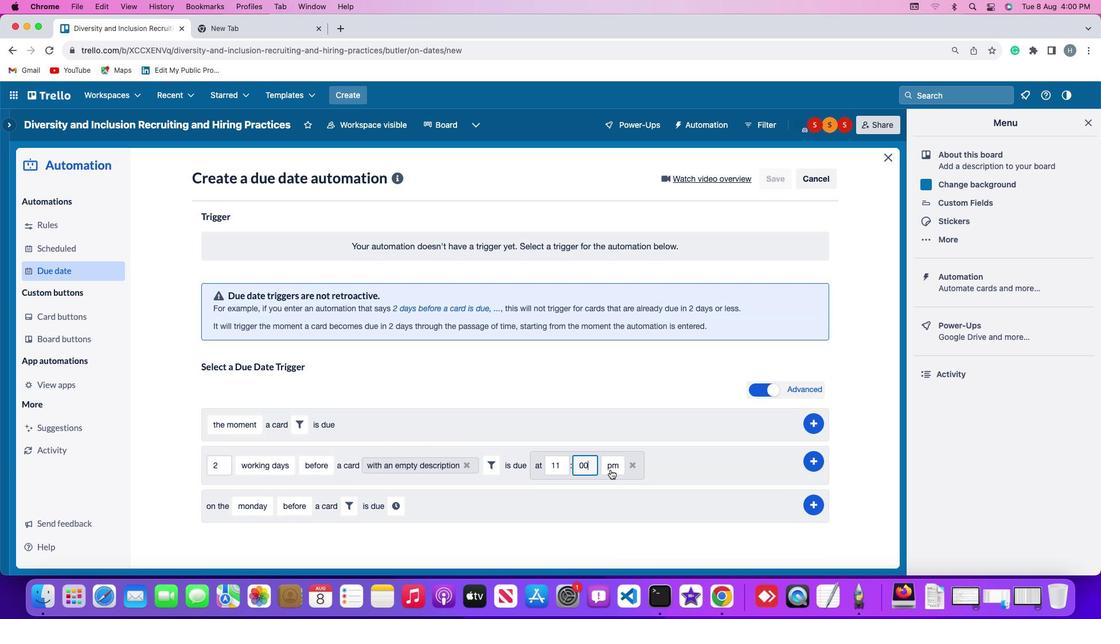 
Action: Mouse moved to (612, 469)
Screenshot: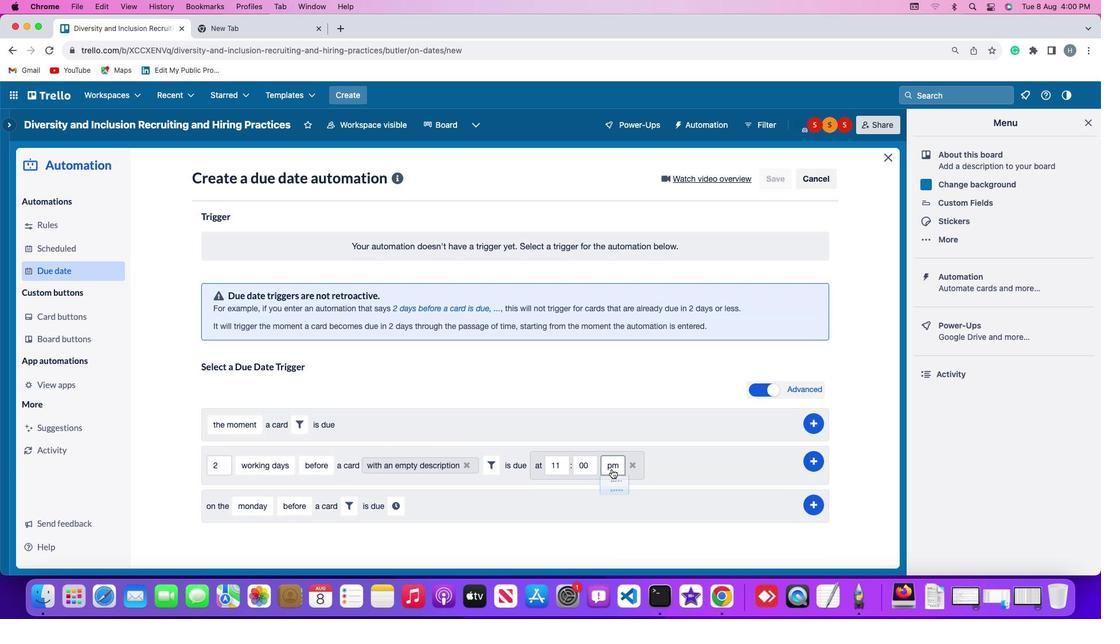 
Action: Mouse pressed left at (612, 469)
Screenshot: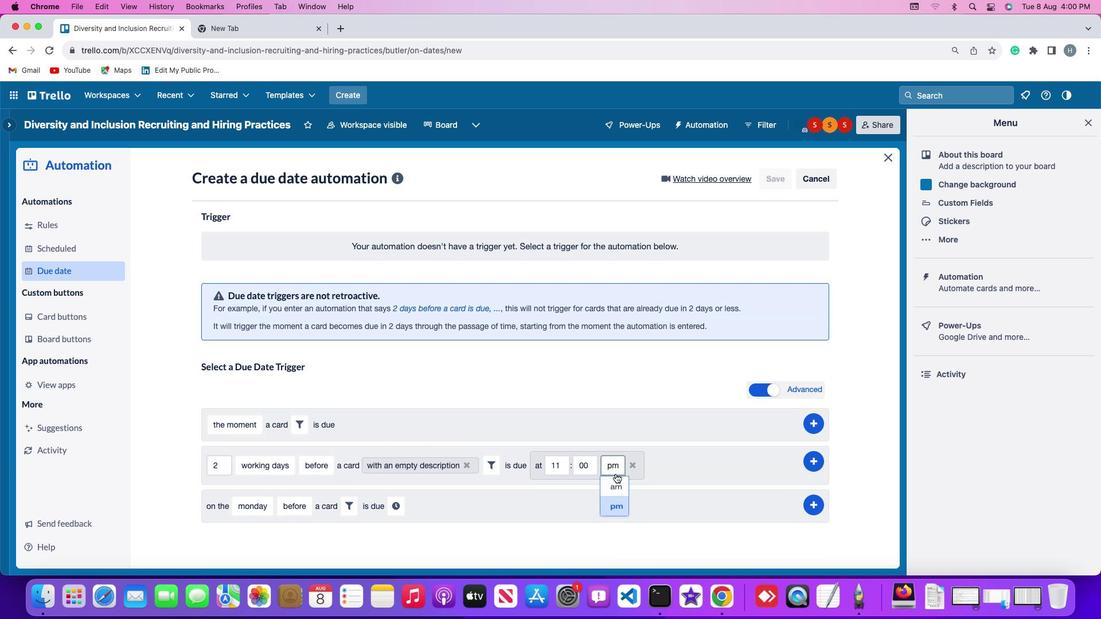 
Action: Mouse moved to (620, 488)
Screenshot: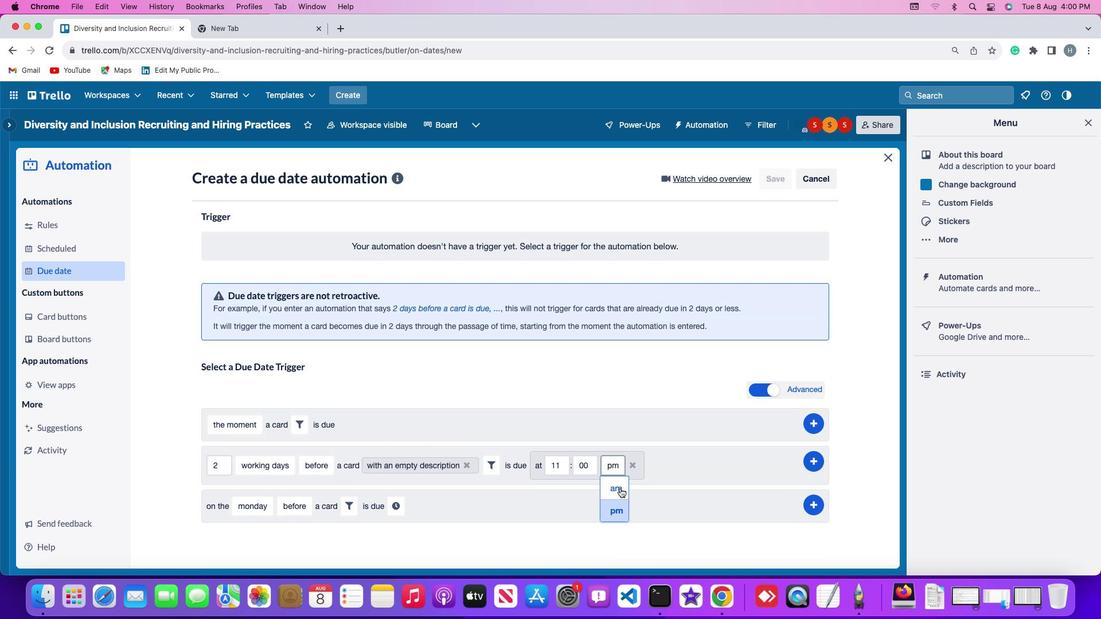 
Action: Mouse pressed left at (620, 488)
Screenshot: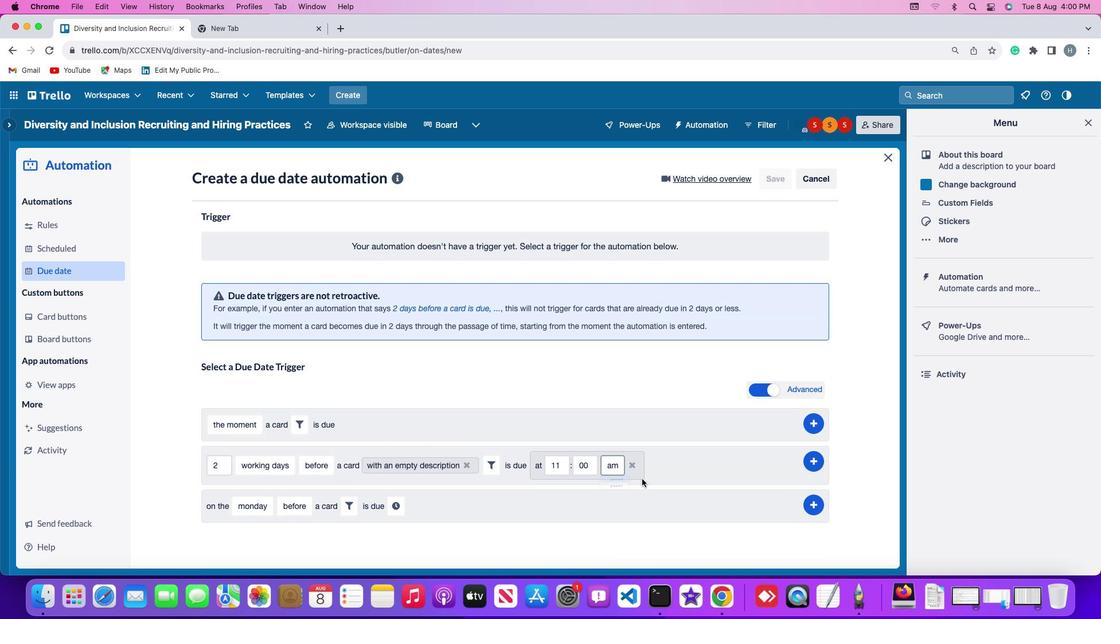 
Action: Mouse moved to (813, 457)
Screenshot: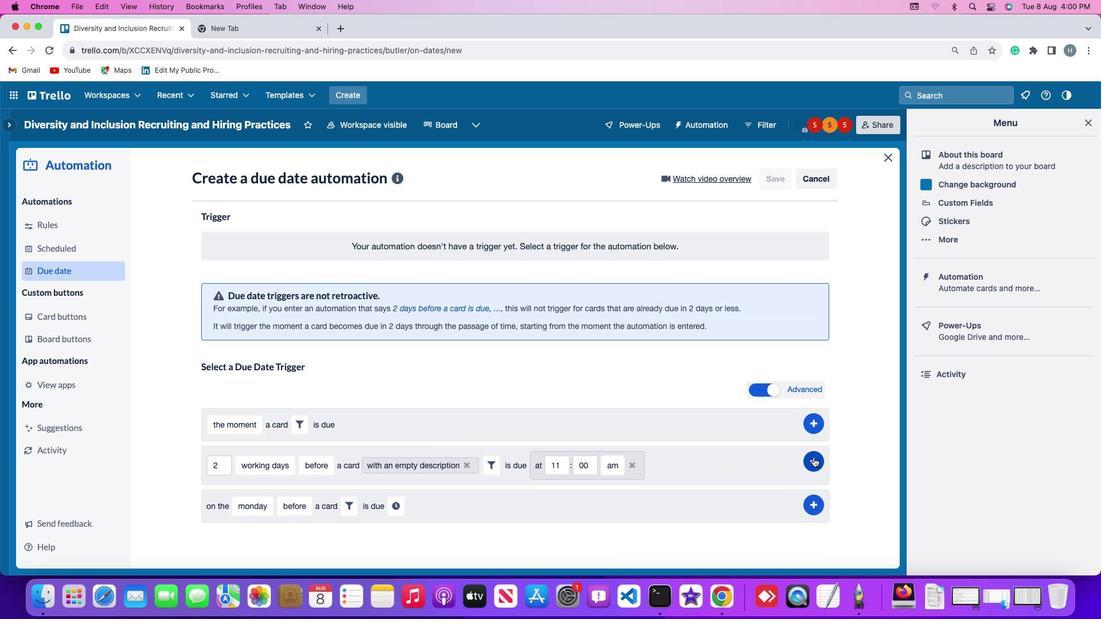 
Action: Mouse pressed left at (813, 457)
Screenshot: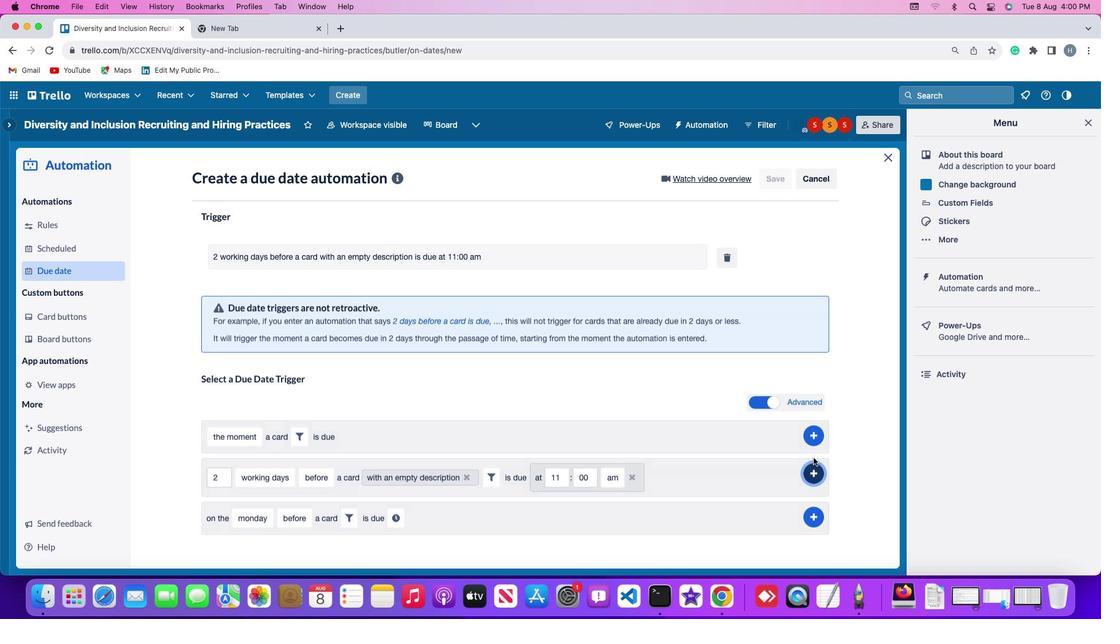 
Action: Mouse moved to (854, 381)
Screenshot: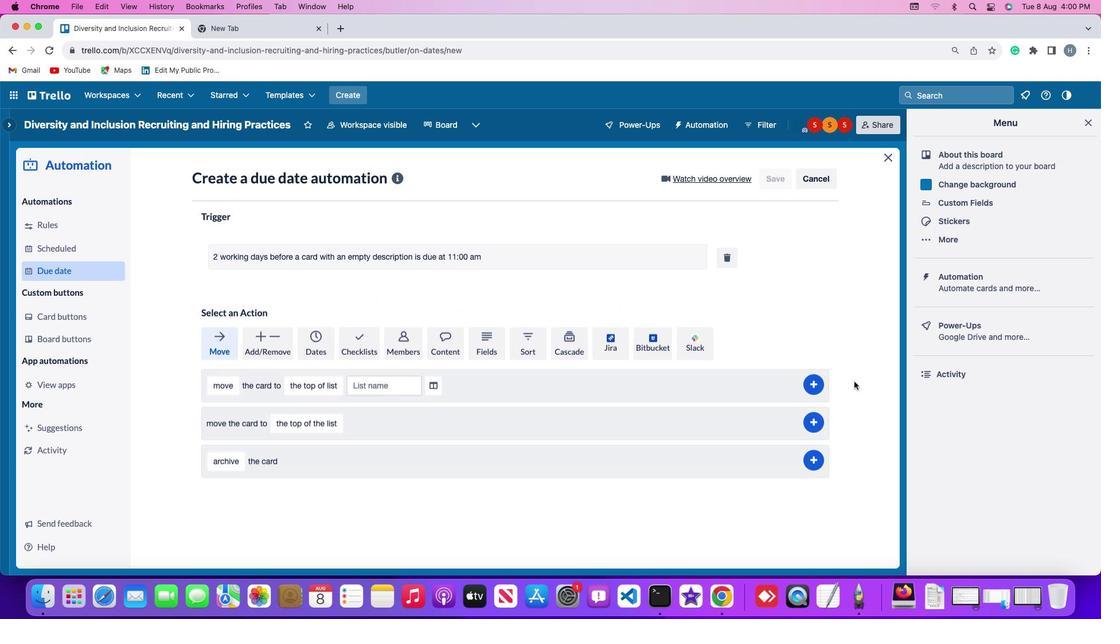 
